 Task: Search one way flight ticket for 4 adults, 2 children, 2 infants in seat and 1 infant on lap in premium economy from Montrose: Montrose Regional Airport to Fort Wayne: Fort Wayne International Airport on 5-4-2023. Choice of flights is Alaska. Number of bags: 2 carry on bags. Price is upto 99000. Outbound departure time preference is 22:45.
Action: Mouse moved to (321, 292)
Screenshot: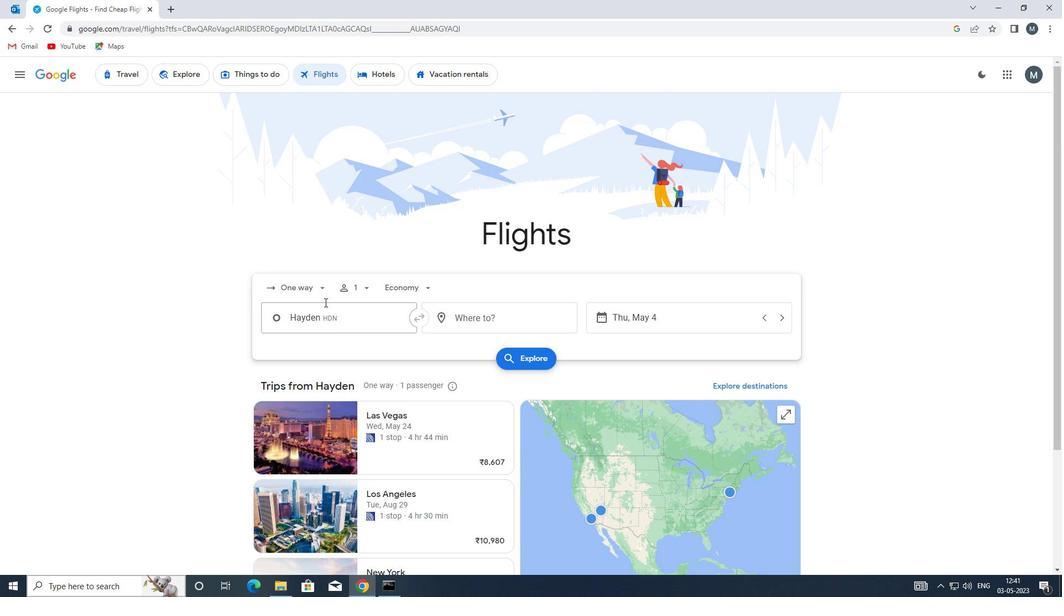
Action: Mouse pressed left at (321, 292)
Screenshot: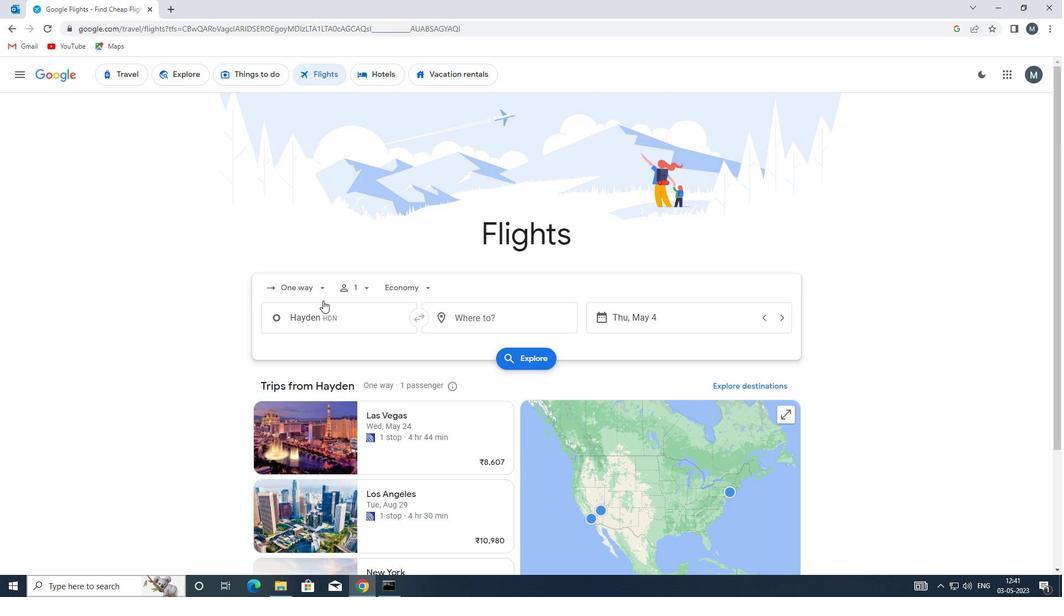 
Action: Mouse moved to (334, 340)
Screenshot: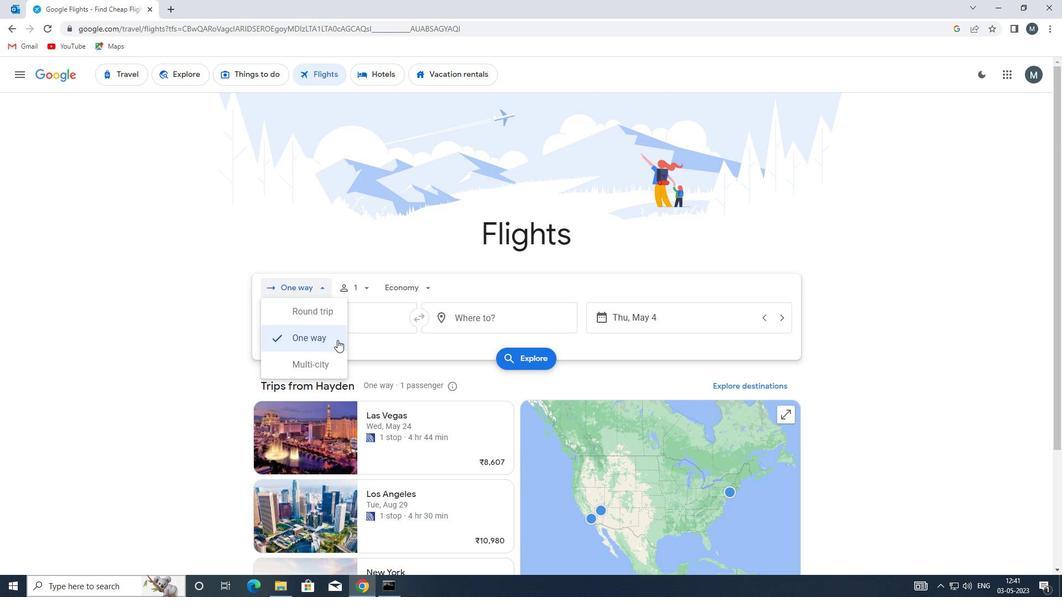 
Action: Mouse pressed left at (334, 340)
Screenshot: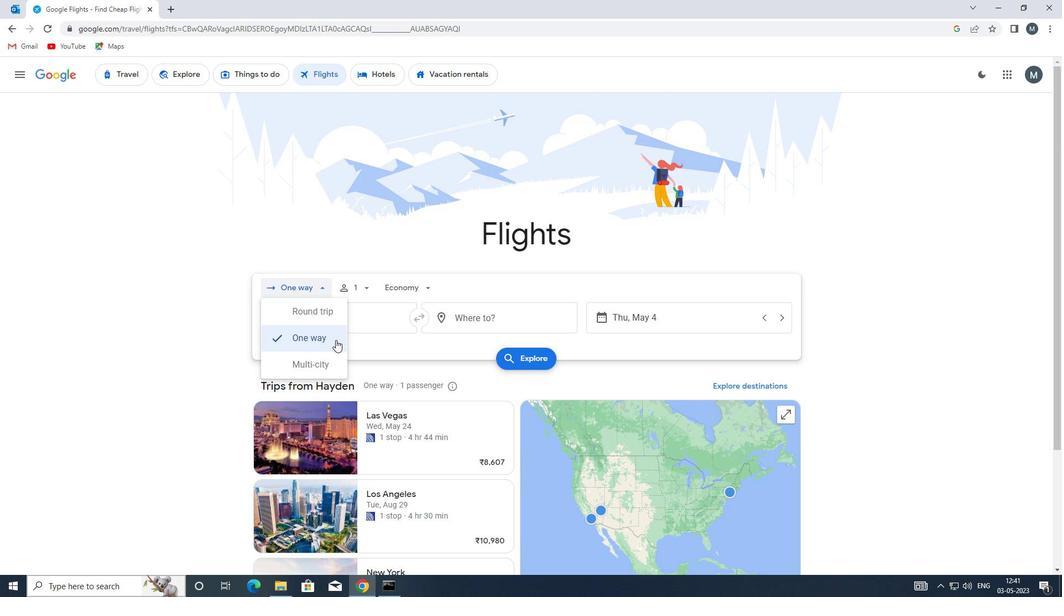 
Action: Mouse moved to (371, 287)
Screenshot: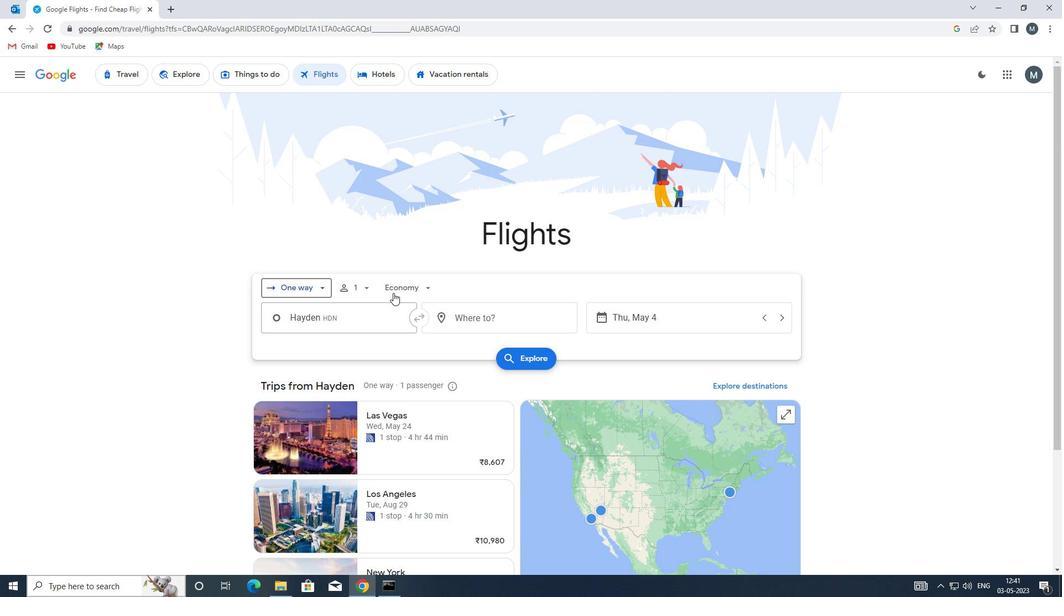 
Action: Mouse pressed left at (371, 287)
Screenshot: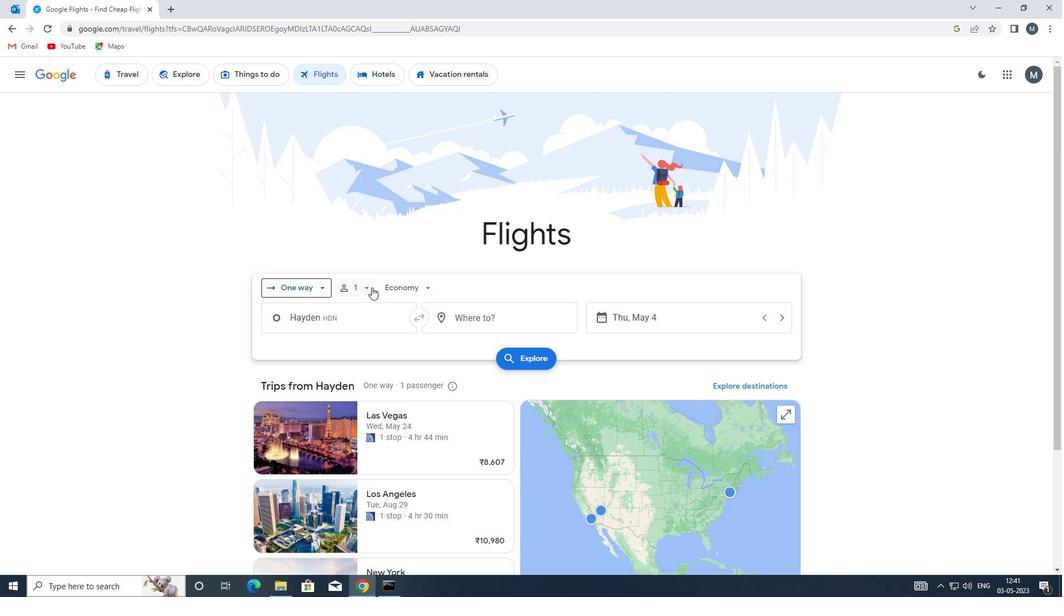 
Action: Mouse moved to (458, 317)
Screenshot: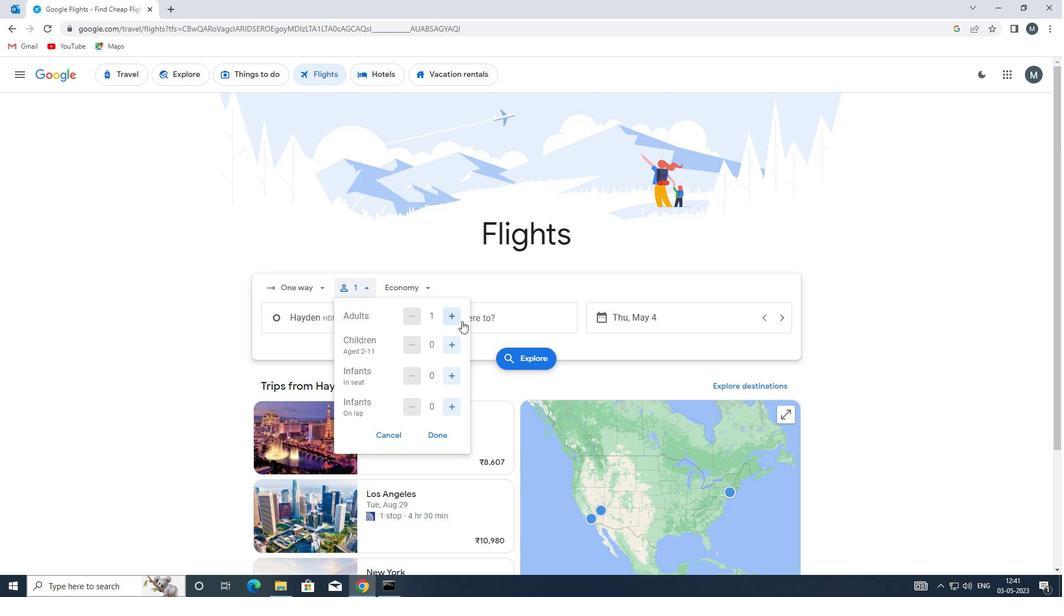 
Action: Mouse pressed left at (458, 317)
Screenshot: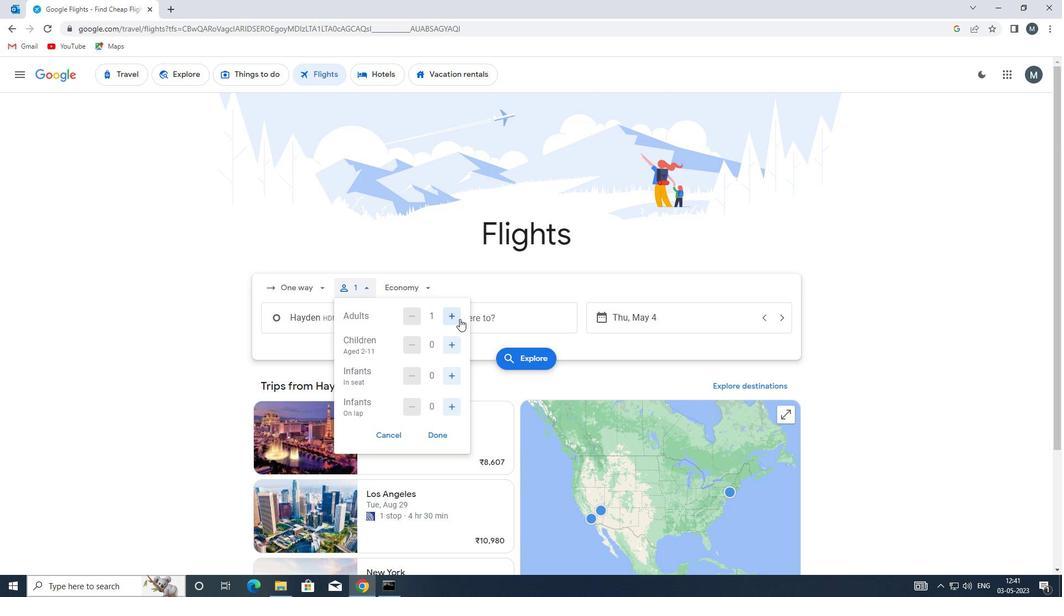 
Action: Mouse pressed left at (458, 317)
Screenshot: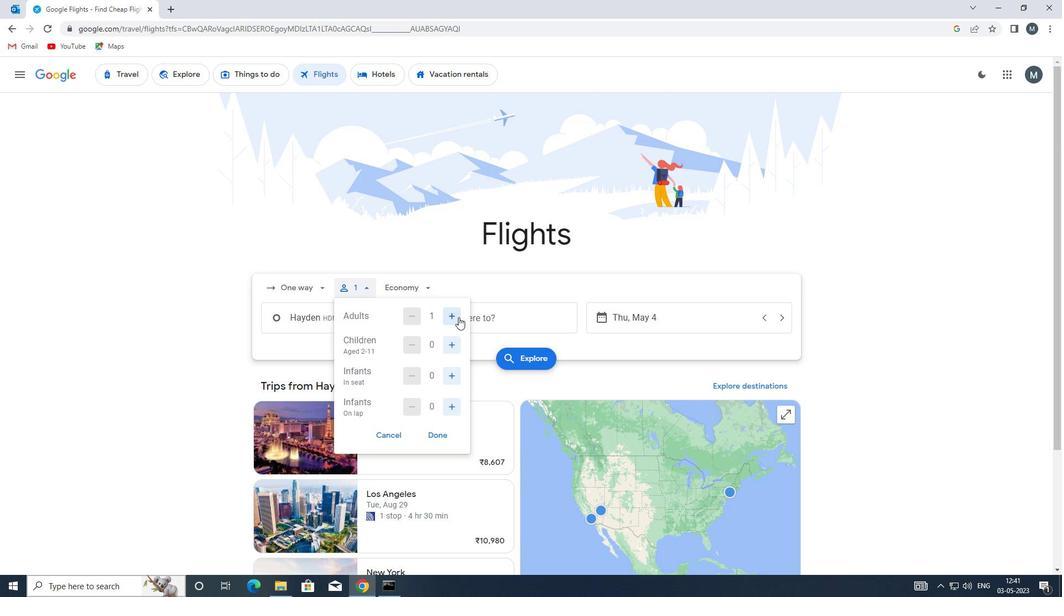 
Action: Mouse pressed left at (458, 317)
Screenshot: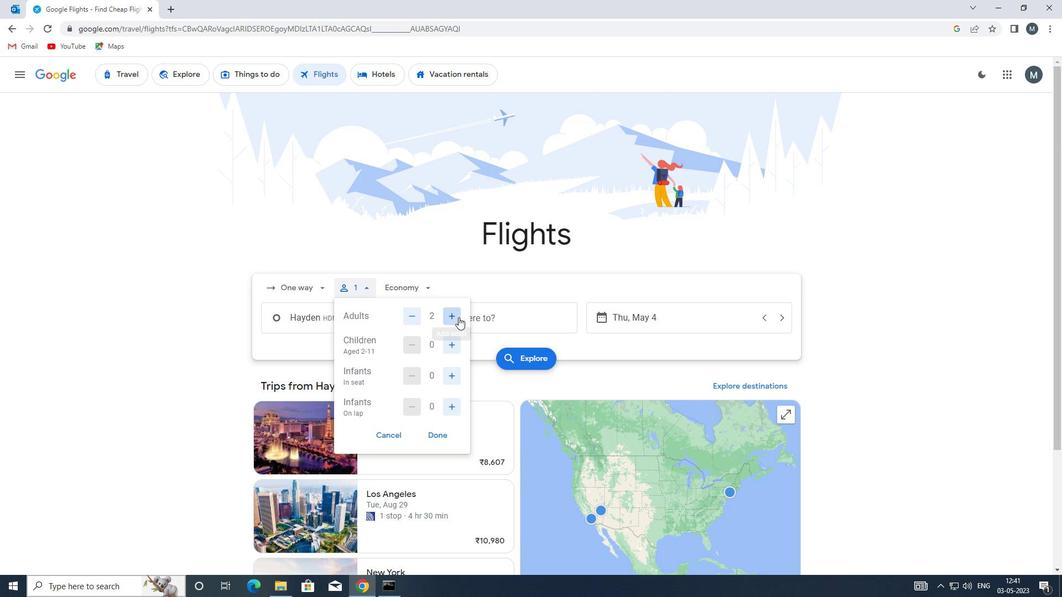 
Action: Mouse moved to (449, 344)
Screenshot: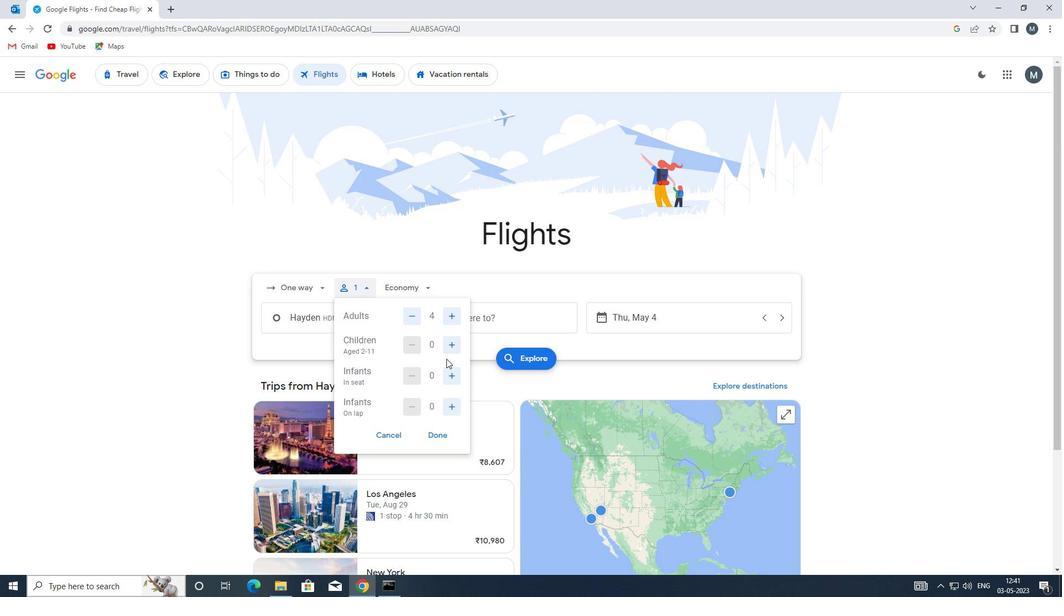 
Action: Mouse pressed left at (449, 344)
Screenshot: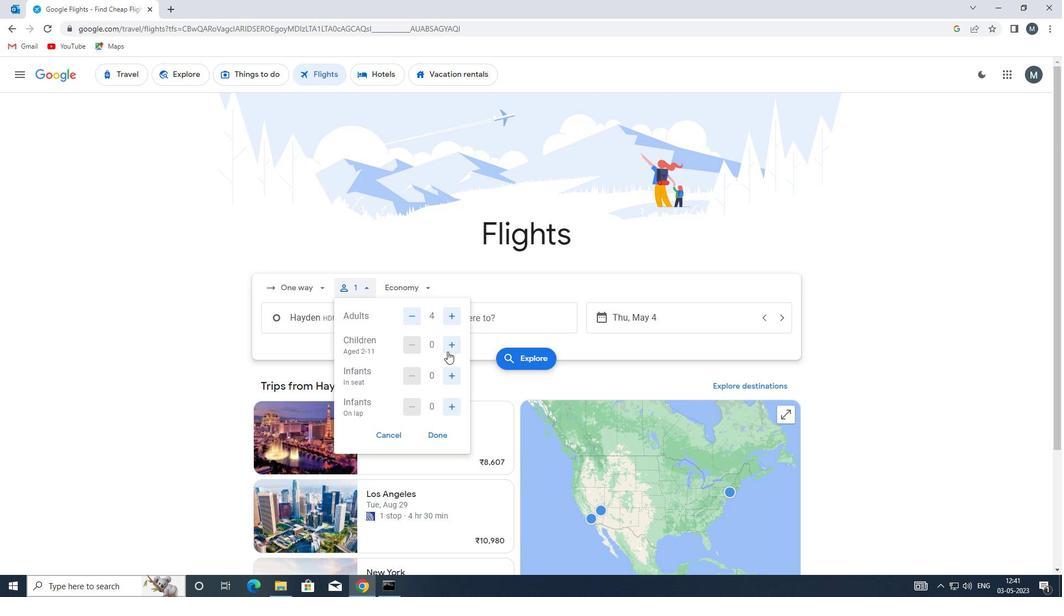 
Action: Mouse pressed left at (449, 344)
Screenshot: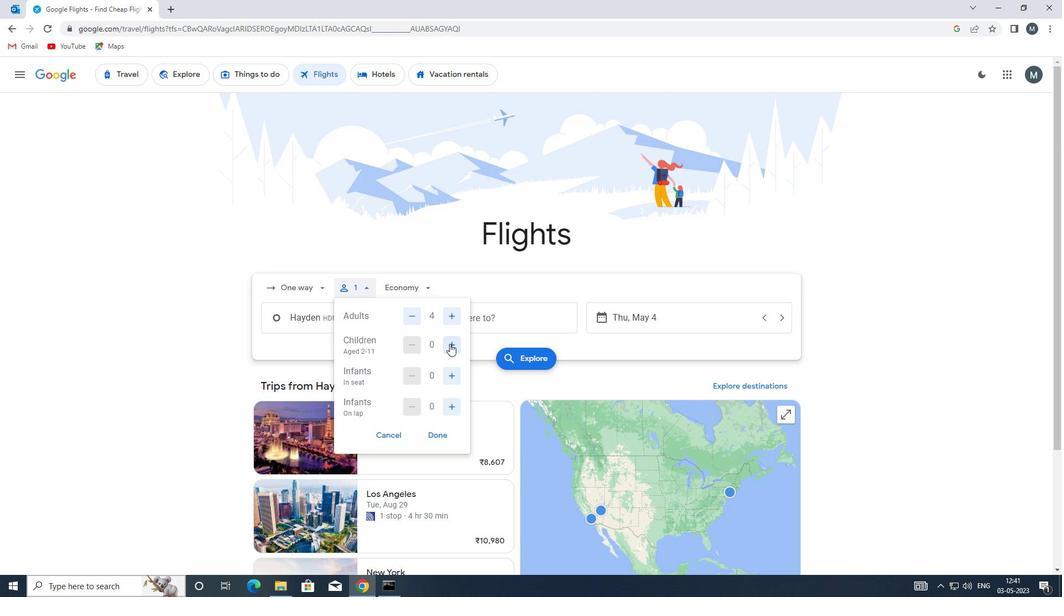 
Action: Mouse moved to (452, 377)
Screenshot: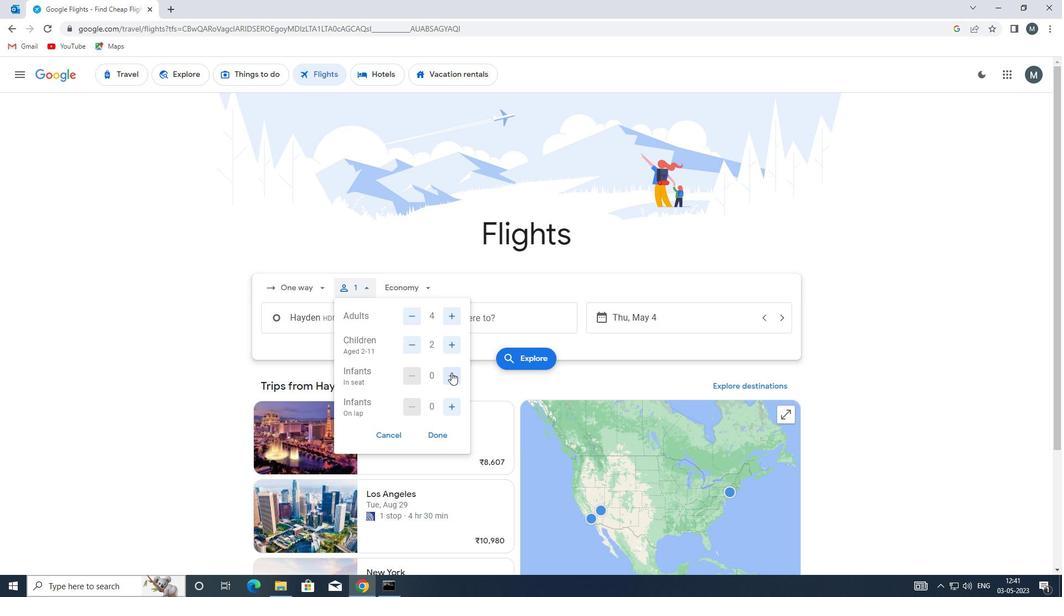 
Action: Mouse pressed left at (452, 377)
Screenshot: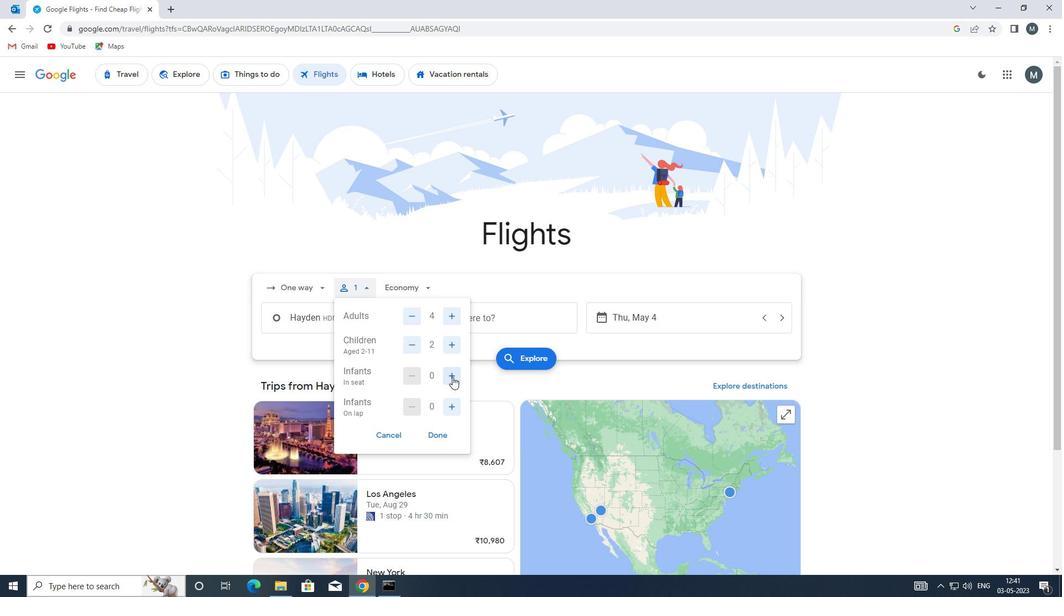 
Action: Mouse moved to (452, 376)
Screenshot: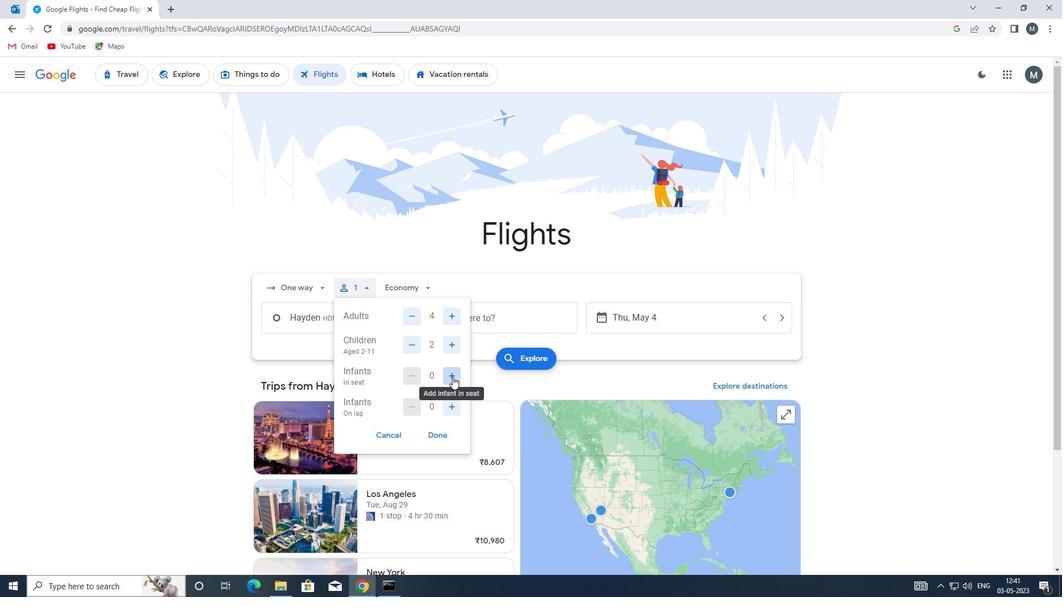 
Action: Mouse pressed left at (452, 376)
Screenshot: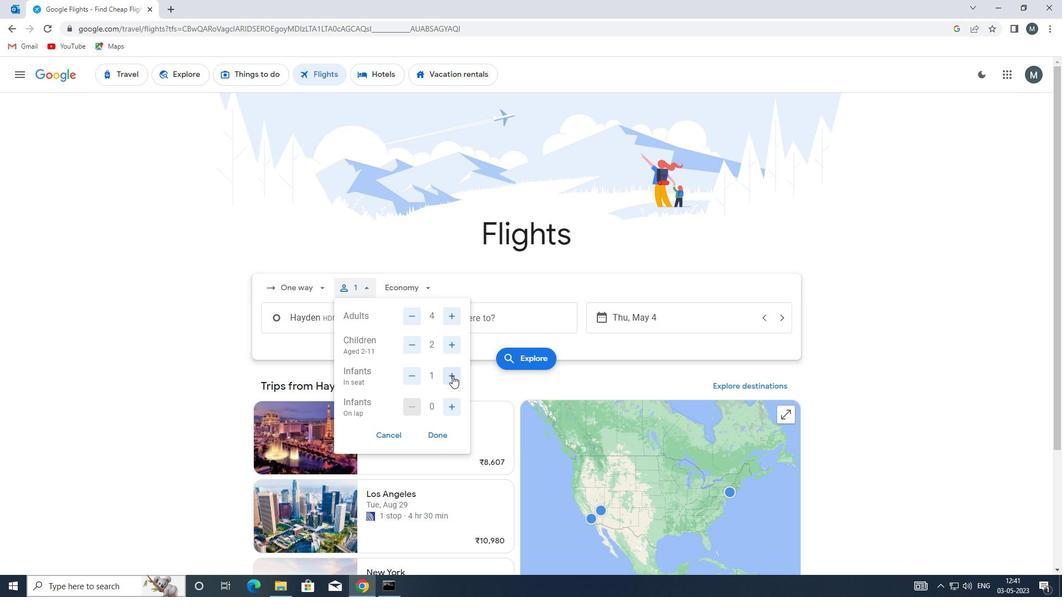 
Action: Mouse moved to (451, 400)
Screenshot: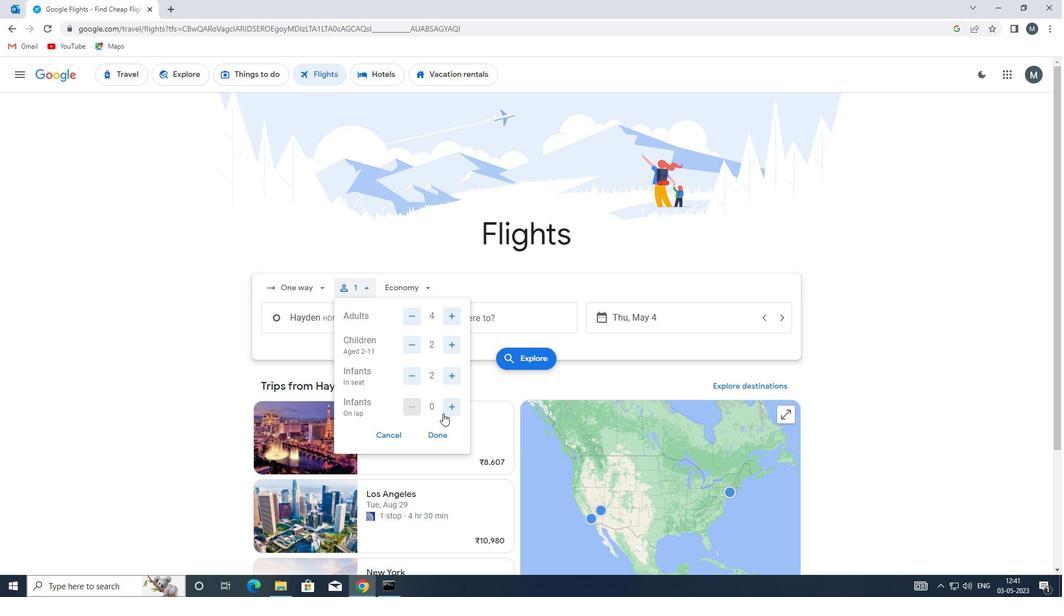 
Action: Mouse pressed left at (451, 400)
Screenshot: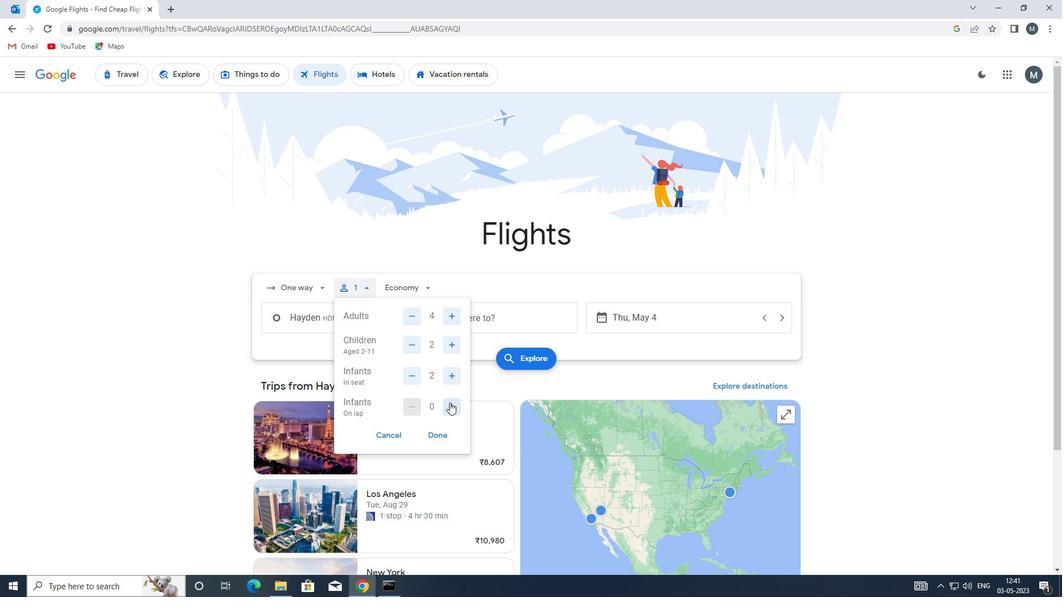 
Action: Mouse moved to (445, 431)
Screenshot: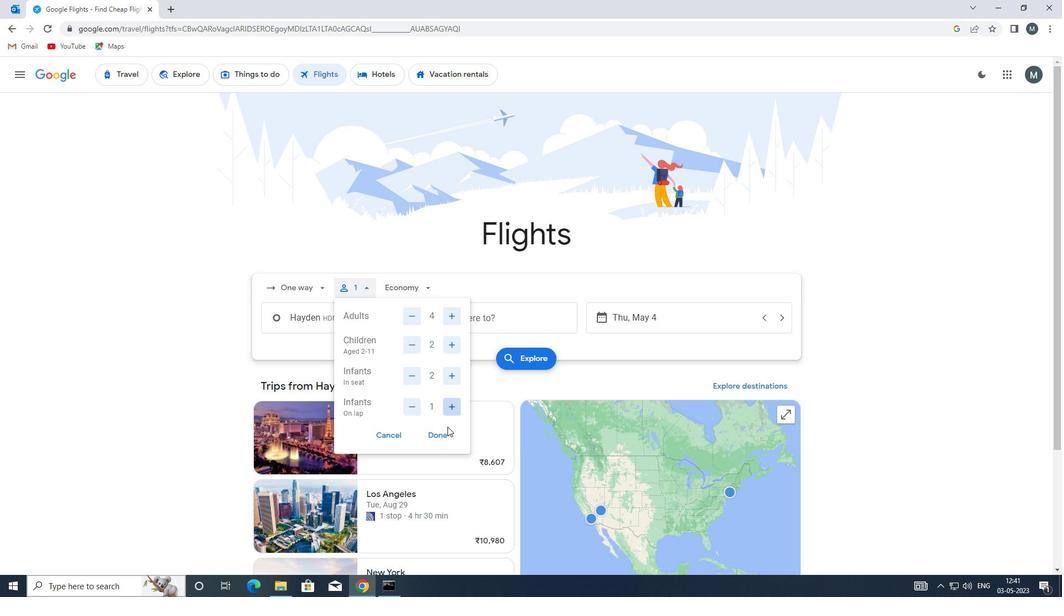 
Action: Mouse pressed left at (445, 431)
Screenshot: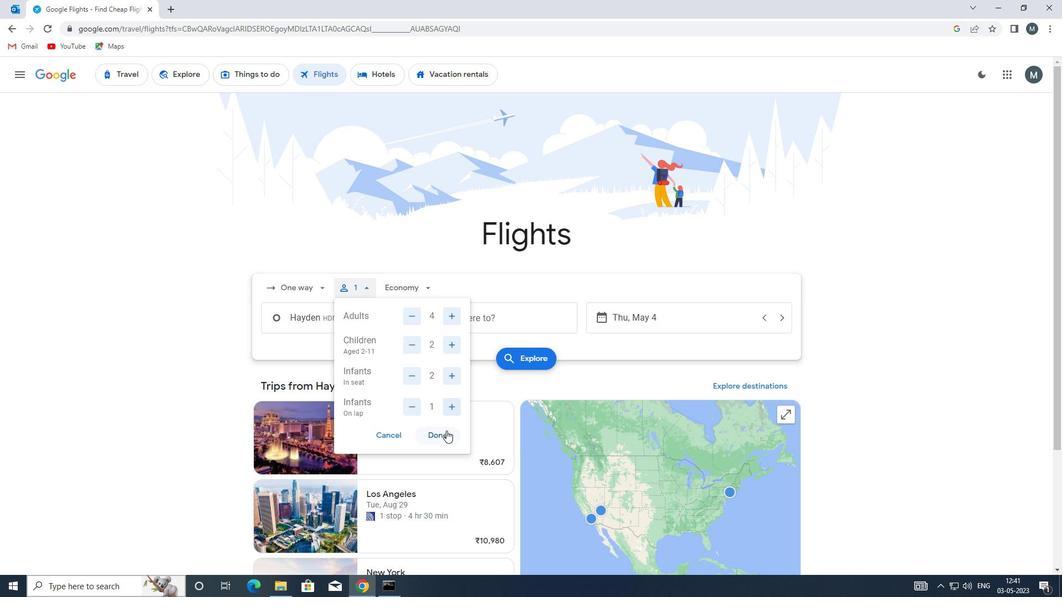 
Action: Mouse moved to (419, 288)
Screenshot: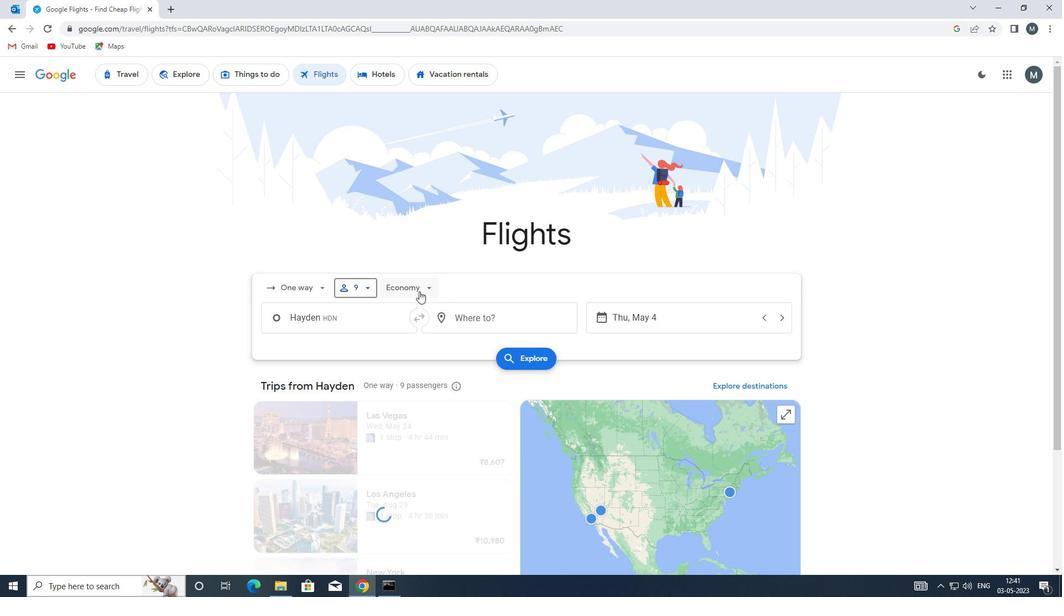 
Action: Mouse pressed left at (419, 288)
Screenshot: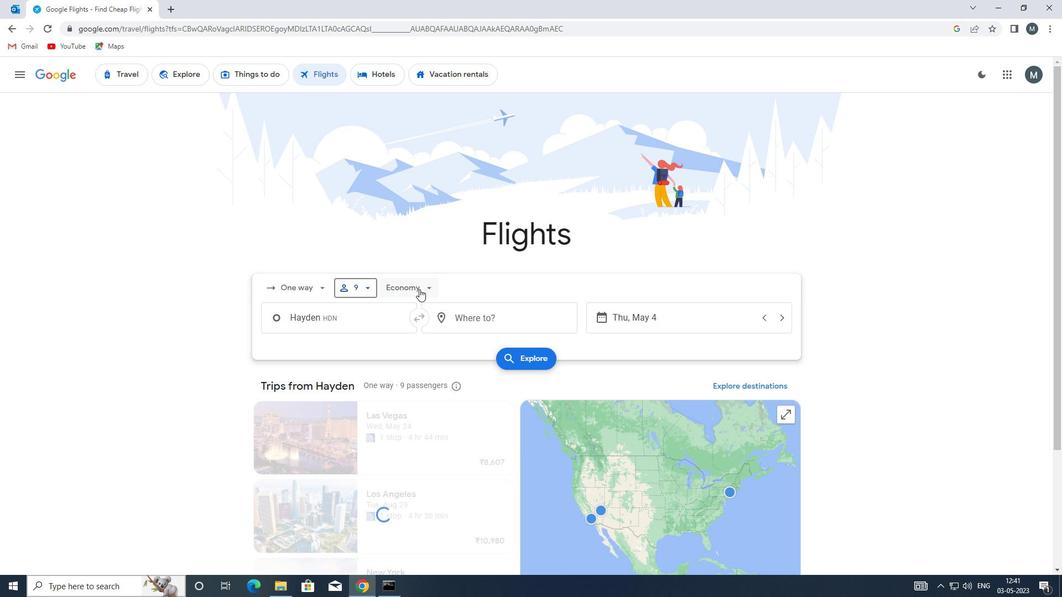 
Action: Mouse moved to (441, 332)
Screenshot: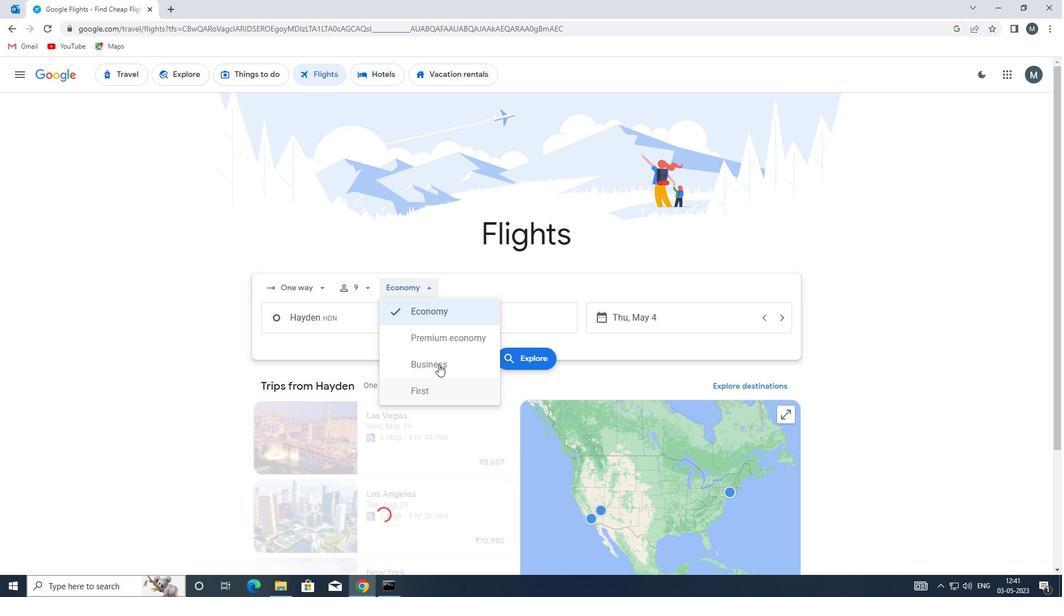 
Action: Mouse pressed left at (441, 332)
Screenshot: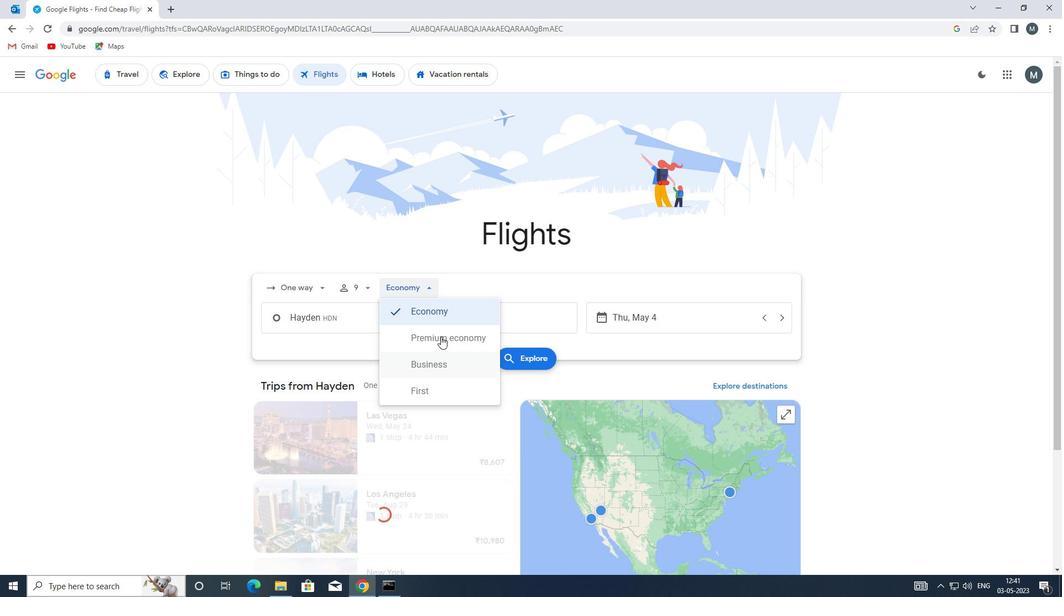 
Action: Mouse moved to (354, 322)
Screenshot: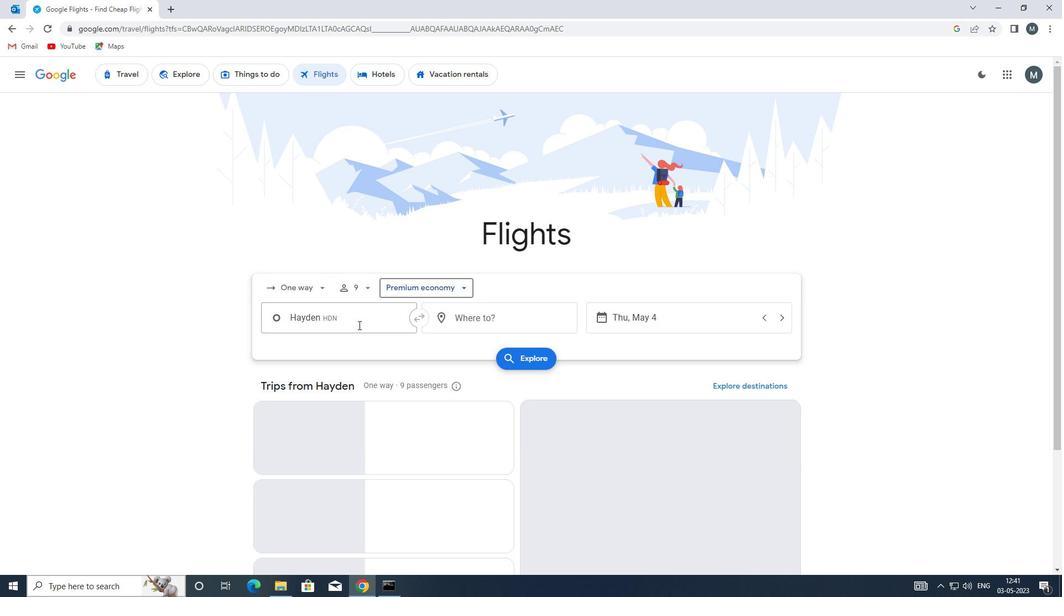 
Action: Mouse pressed left at (354, 322)
Screenshot: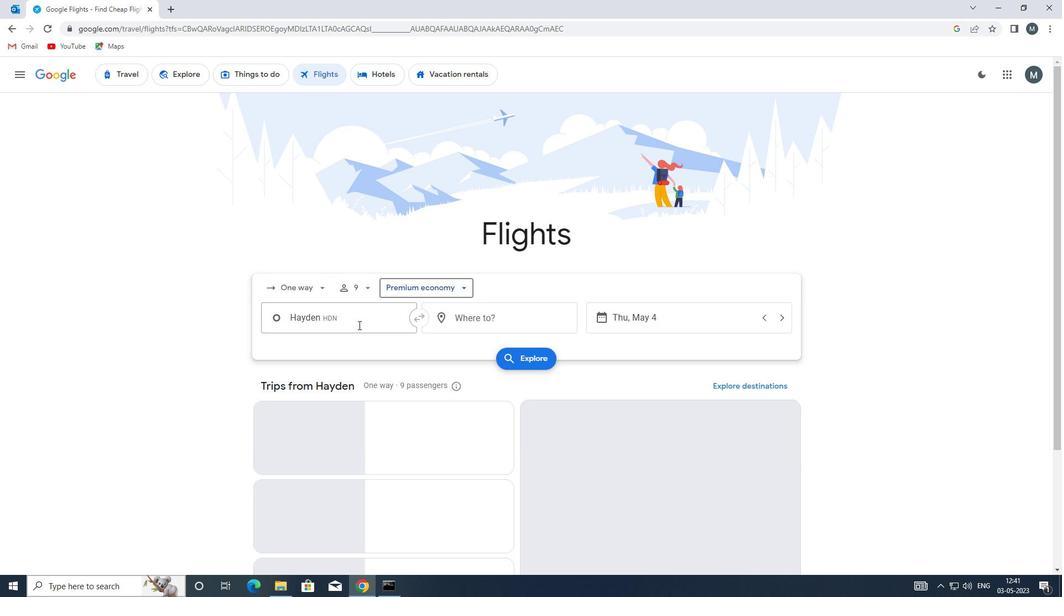 
Action: Key pressed mt
Screenshot: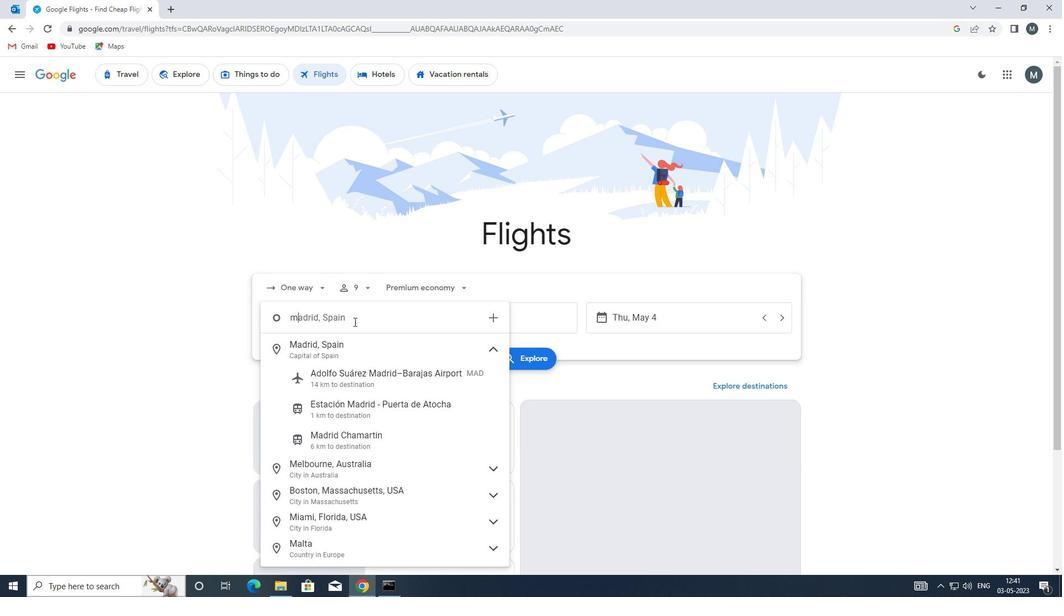 
Action: Mouse moved to (354, 322)
Screenshot: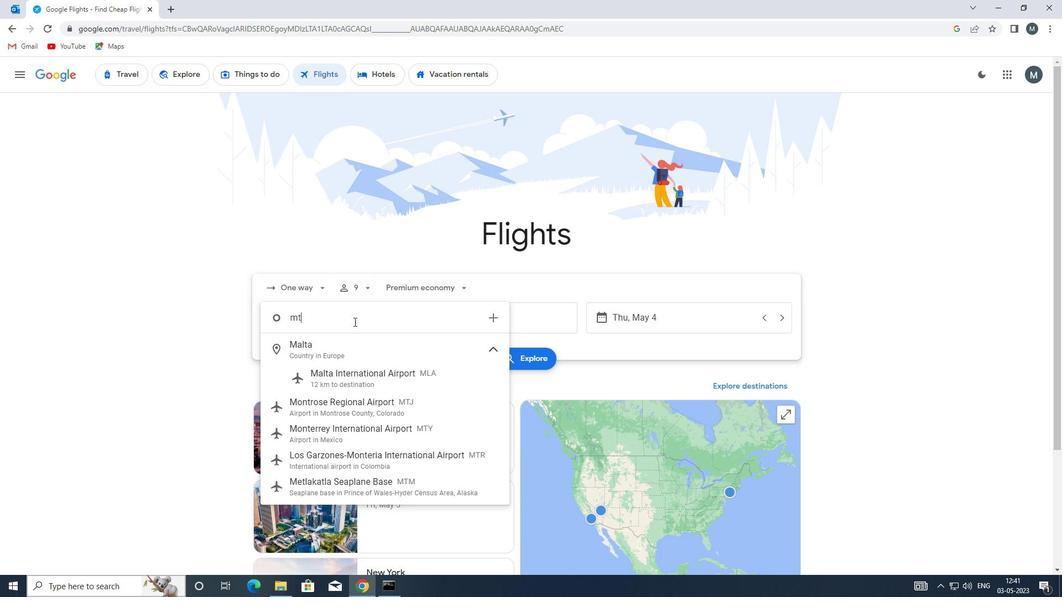 
Action: Key pressed j
Screenshot: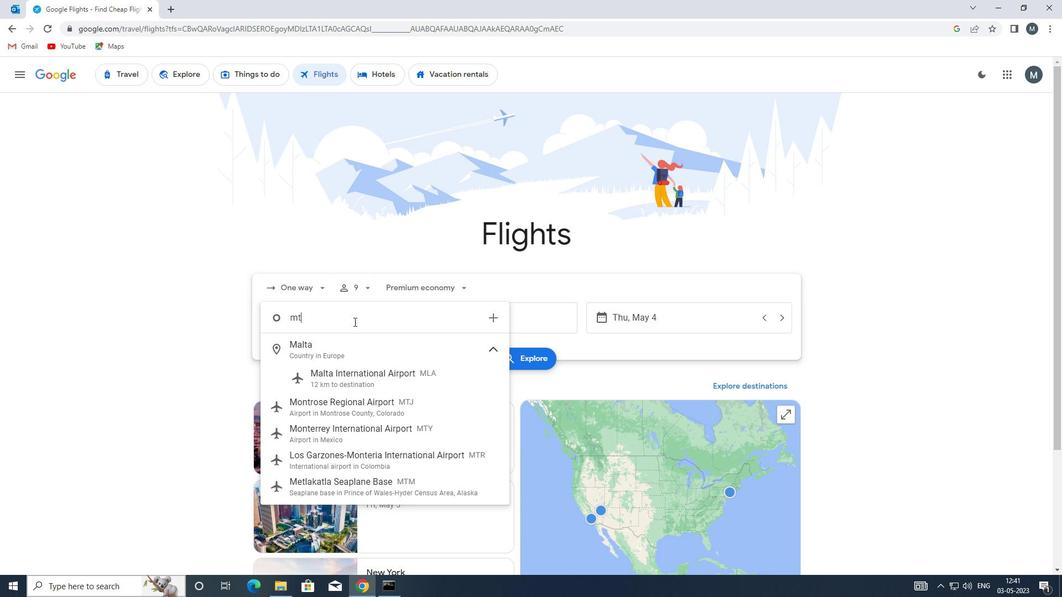 
Action: Mouse moved to (363, 352)
Screenshot: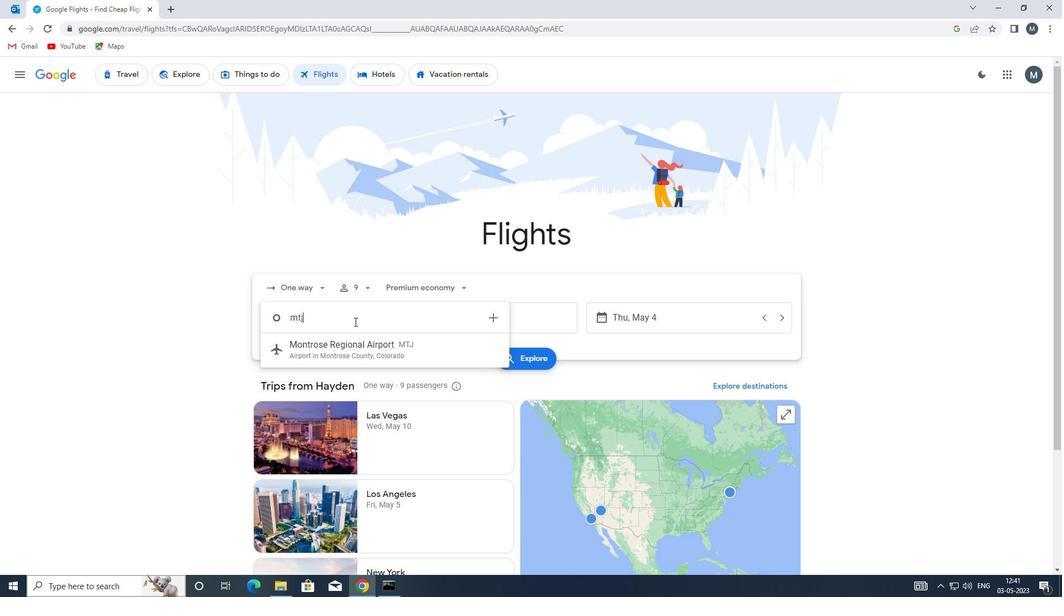 
Action: Mouse pressed left at (363, 352)
Screenshot: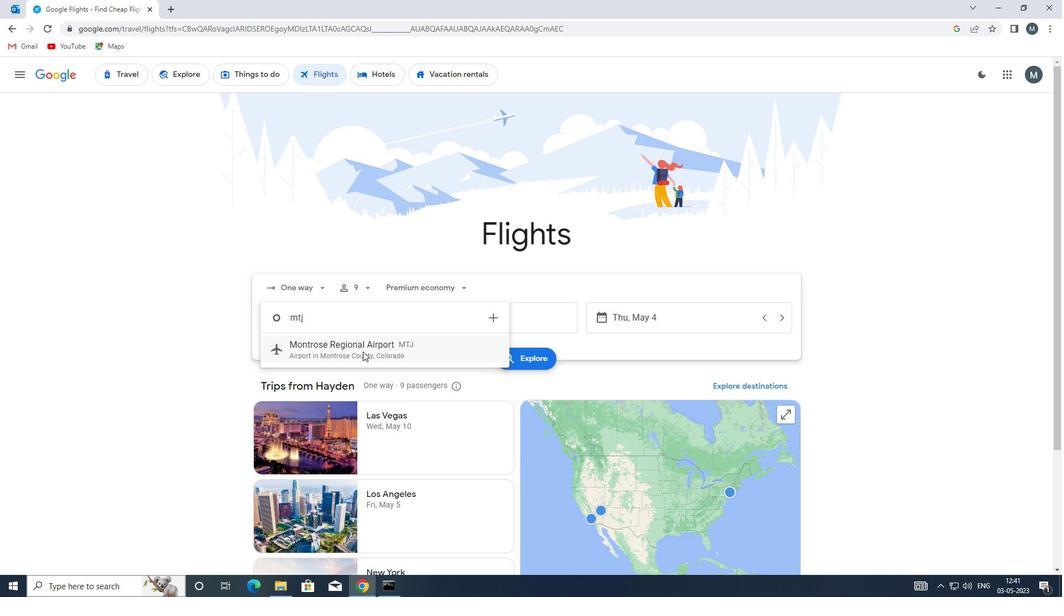 
Action: Mouse moved to (462, 320)
Screenshot: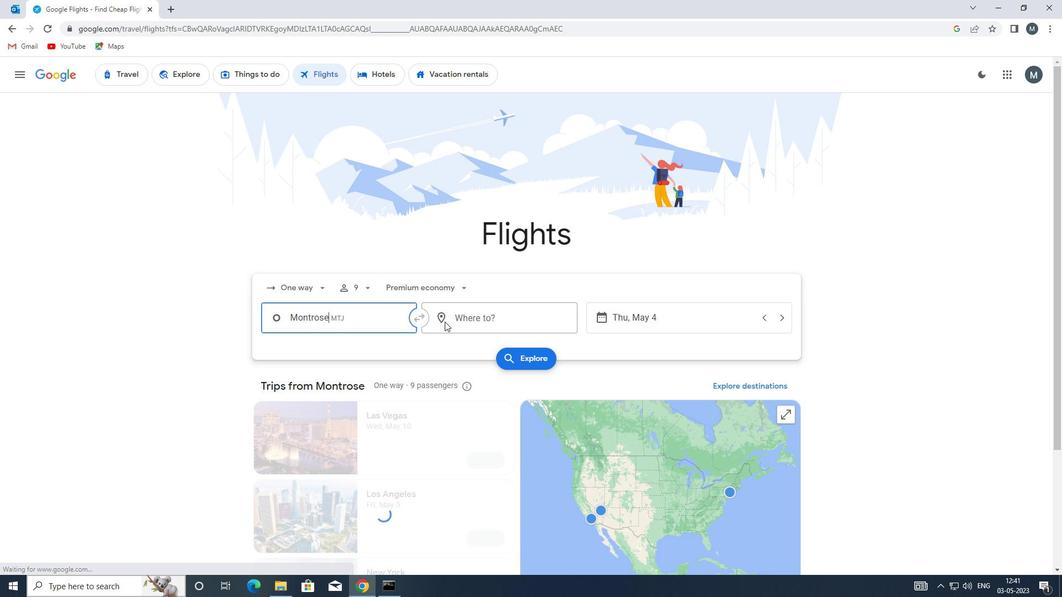 
Action: Mouse pressed left at (462, 320)
Screenshot: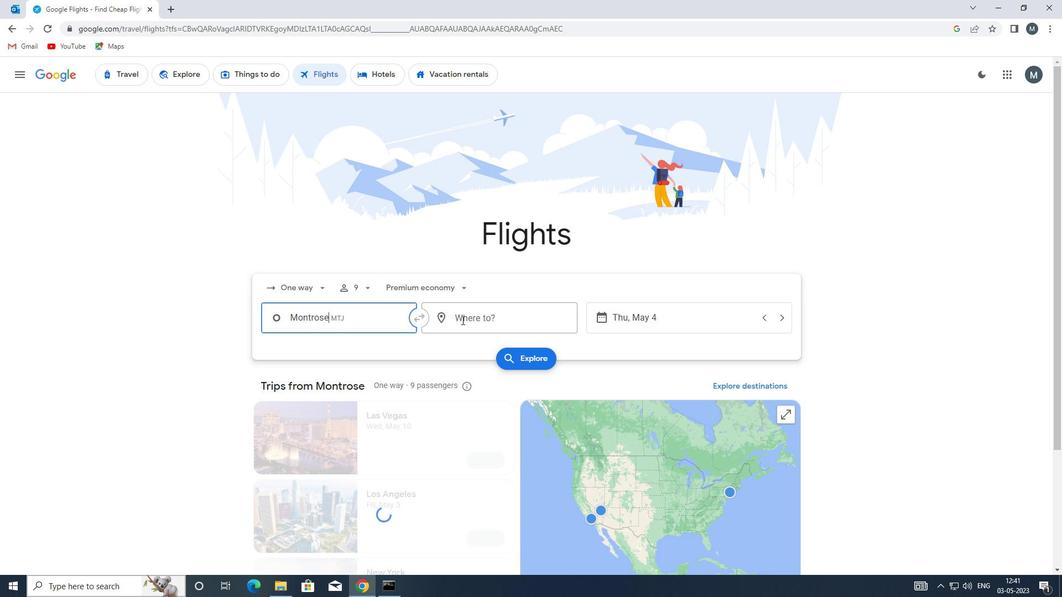 
Action: Mouse moved to (464, 319)
Screenshot: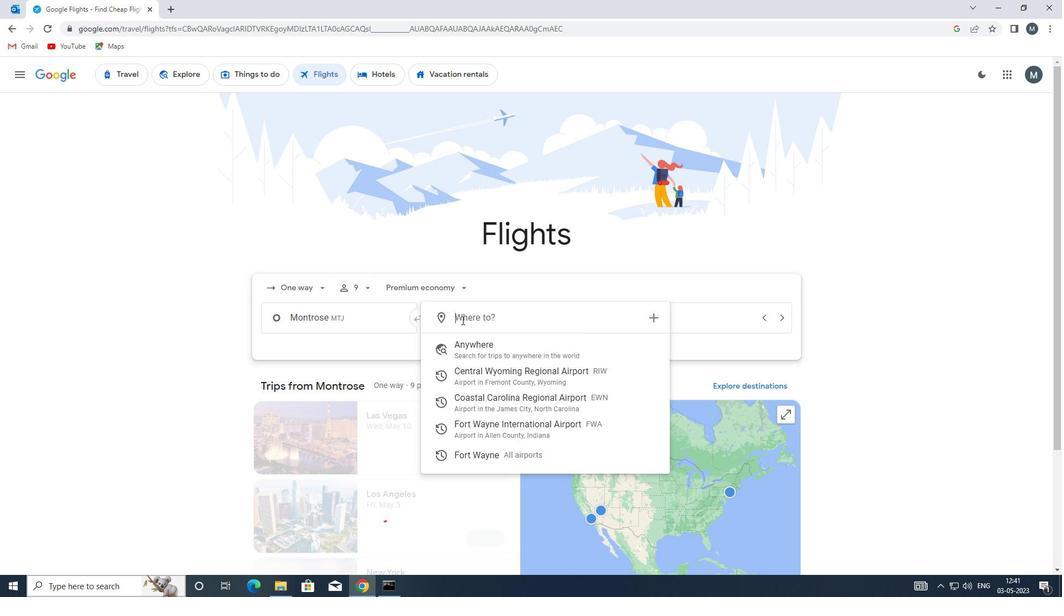 
Action: Key pressed fwa
Screenshot: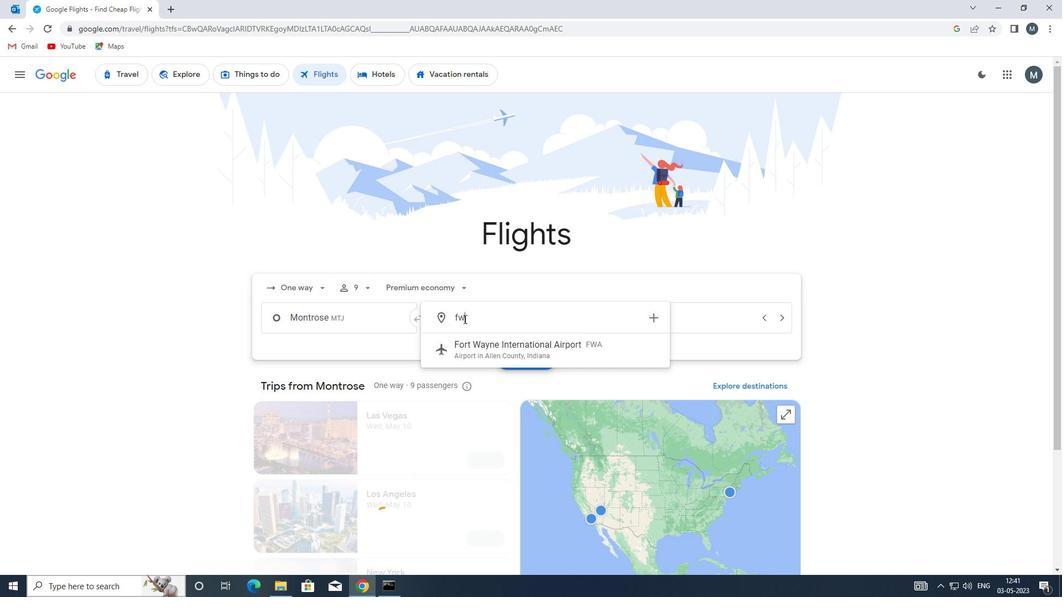 
Action: Mouse moved to (523, 351)
Screenshot: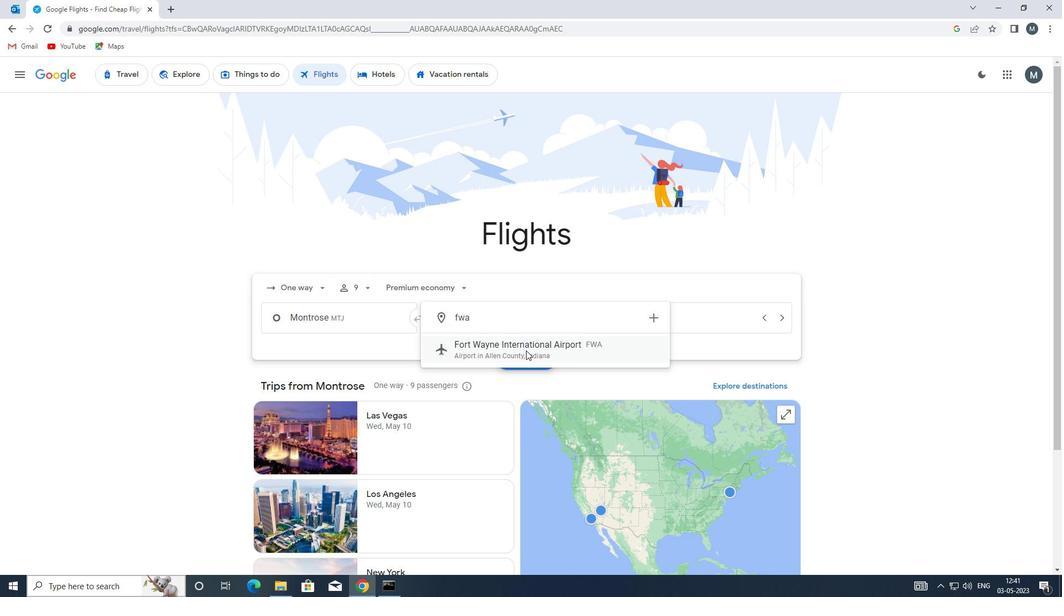 
Action: Mouse pressed left at (523, 351)
Screenshot: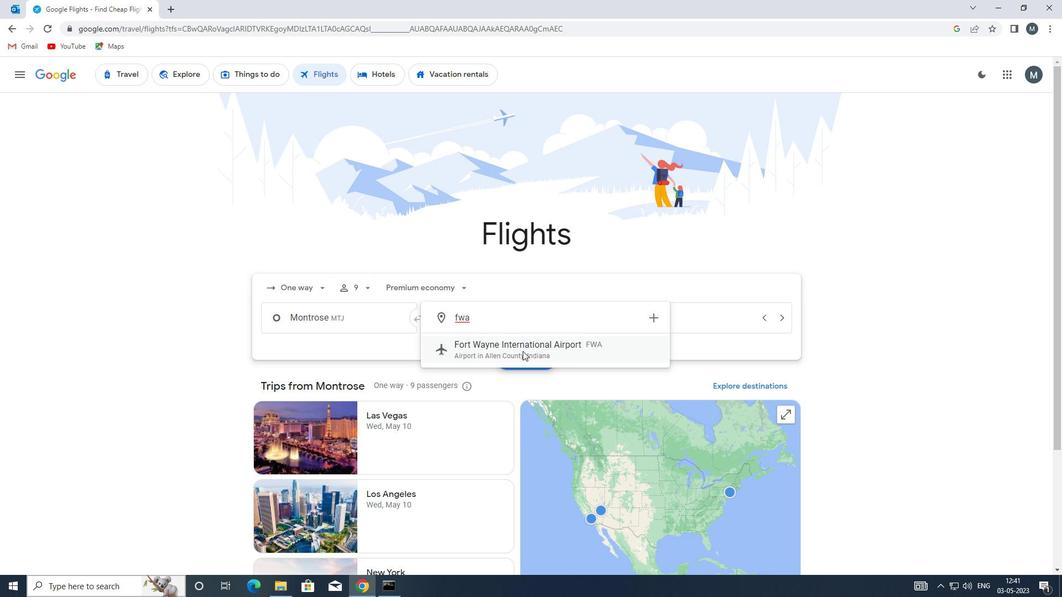 
Action: Mouse moved to (630, 322)
Screenshot: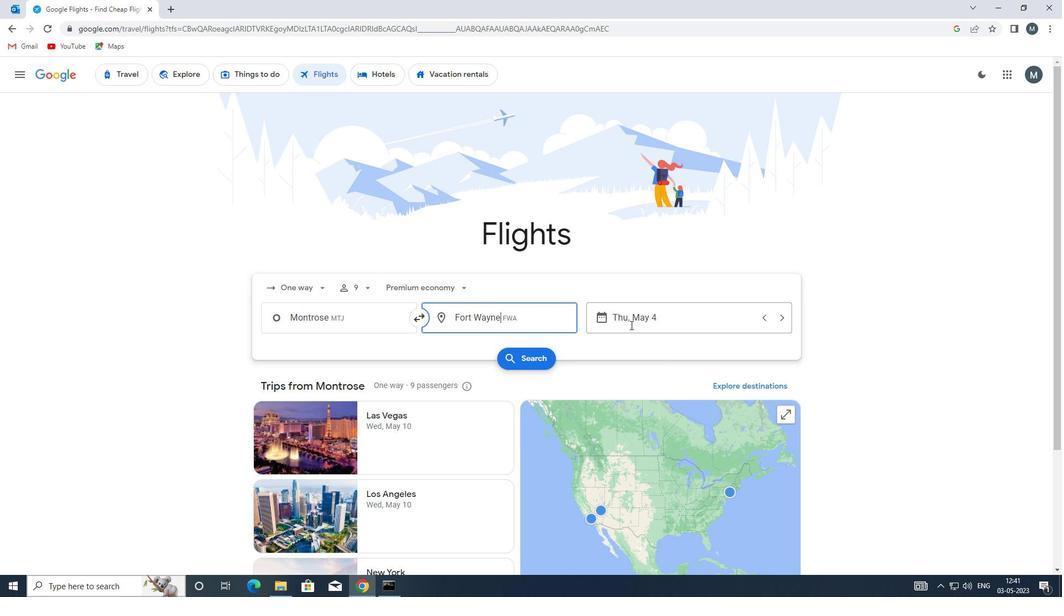 
Action: Mouse pressed left at (630, 322)
Screenshot: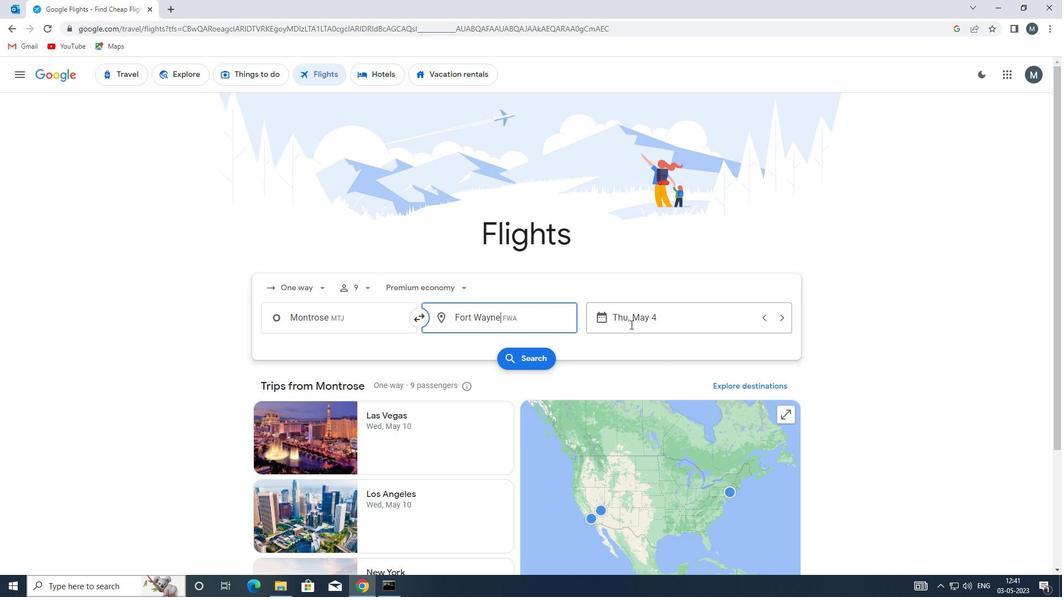 
Action: Mouse moved to (503, 371)
Screenshot: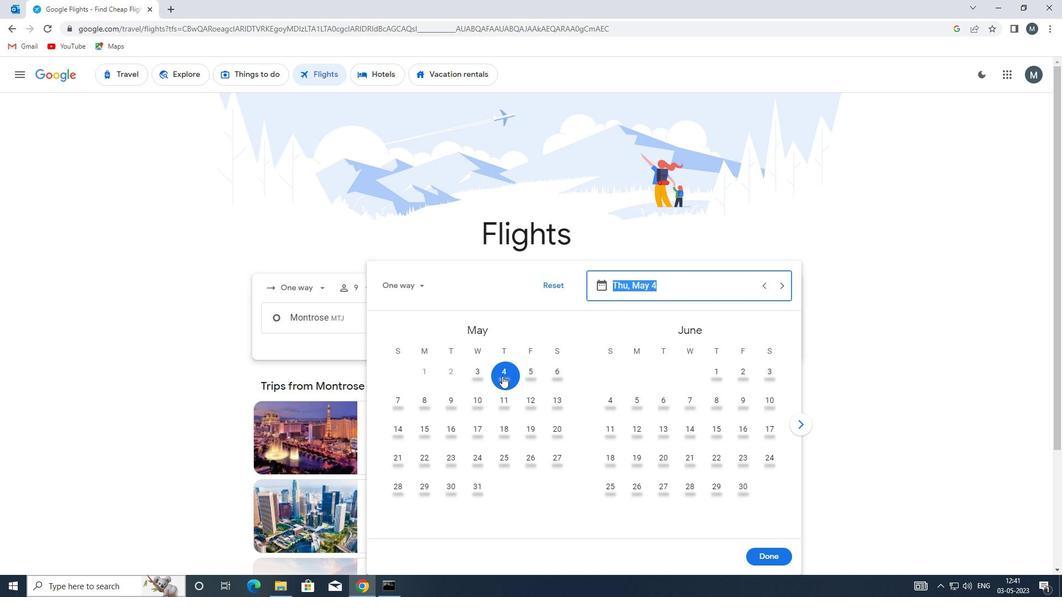 
Action: Mouse pressed left at (503, 371)
Screenshot: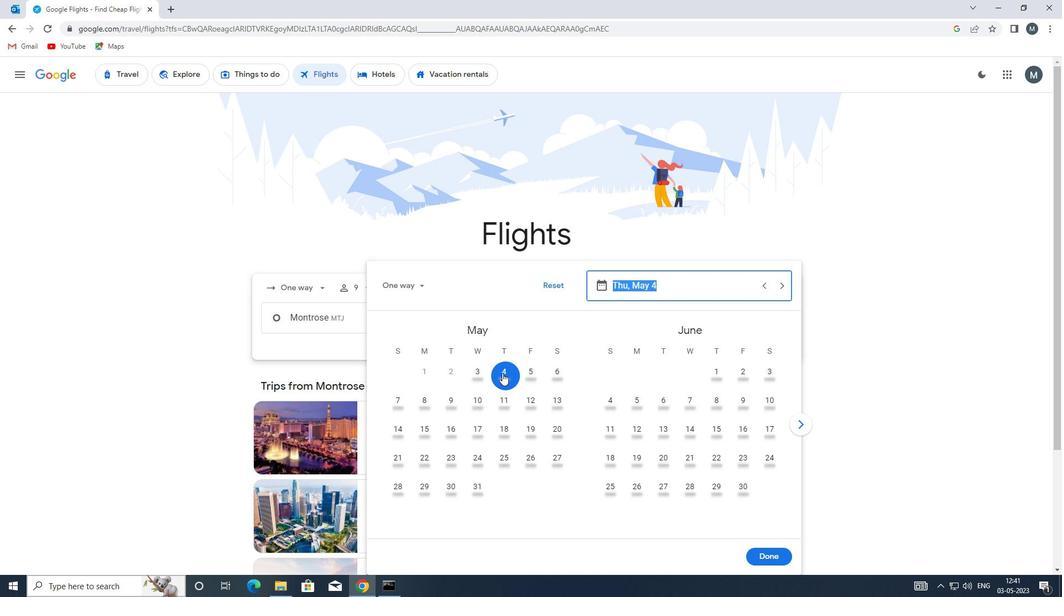 
Action: Mouse moved to (776, 557)
Screenshot: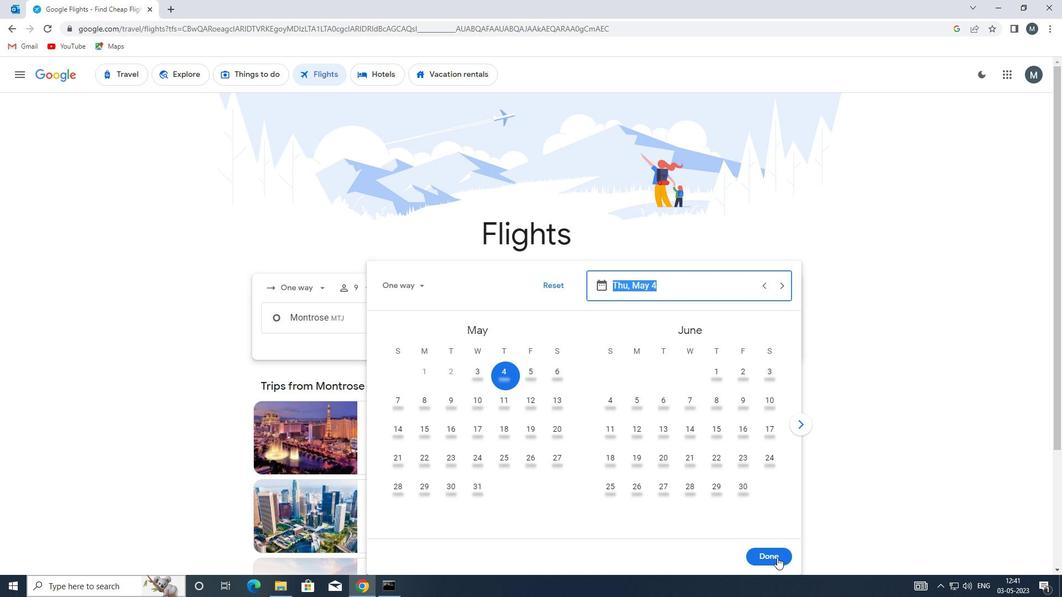 
Action: Mouse pressed left at (776, 557)
Screenshot: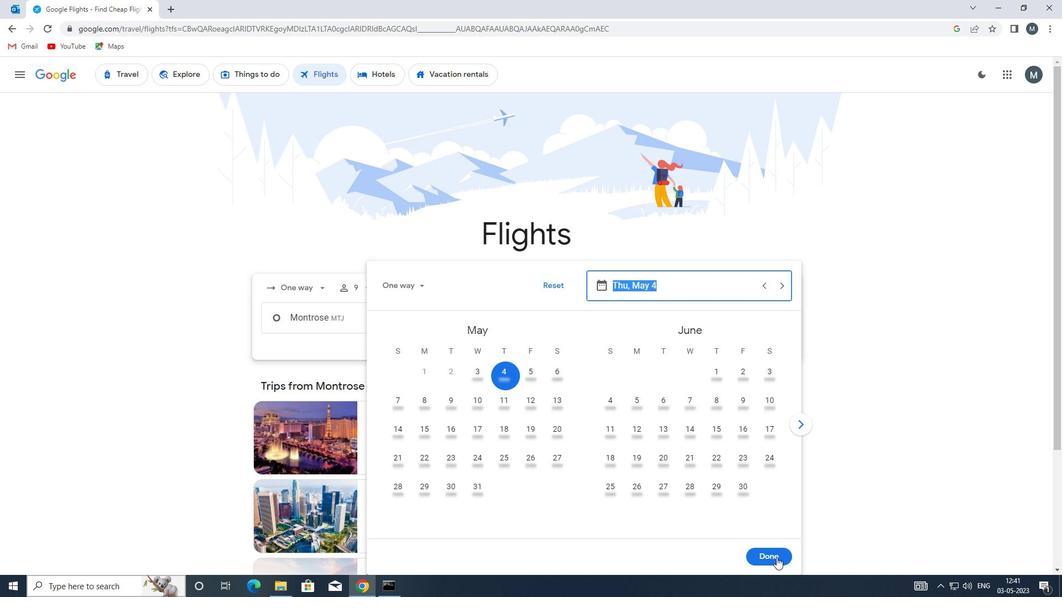 
Action: Mouse moved to (530, 348)
Screenshot: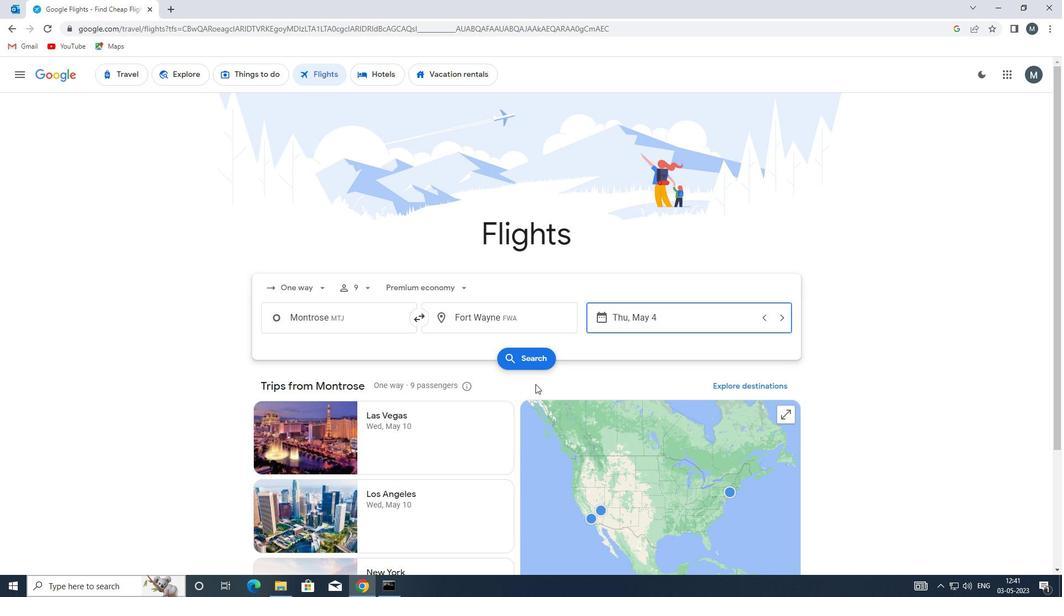 
Action: Mouse pressed left at (530, 348)
Screenshot: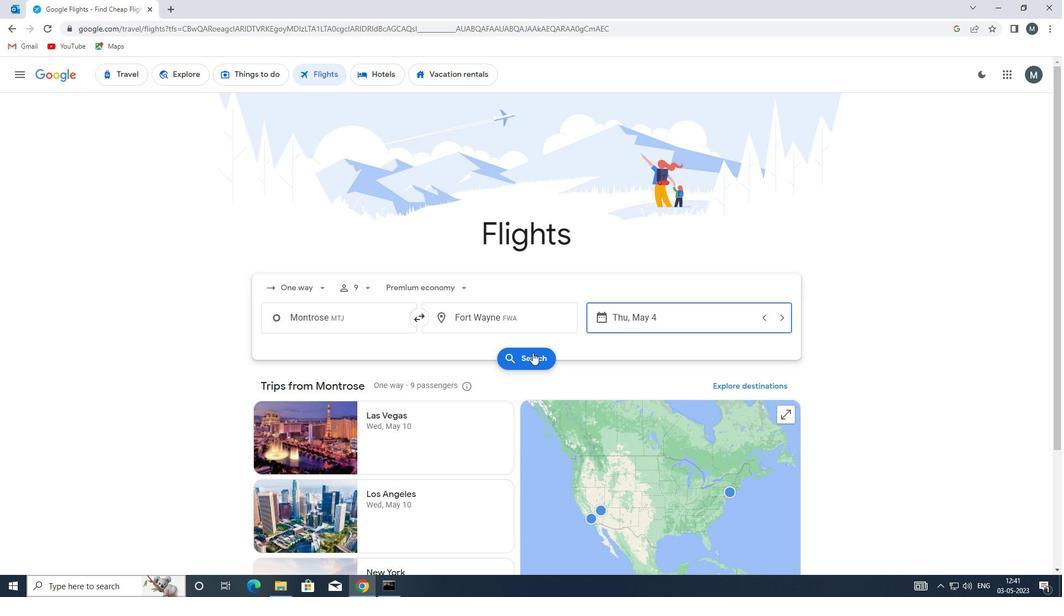 
Action: Mouse moved to (290, 173)
Screenshot: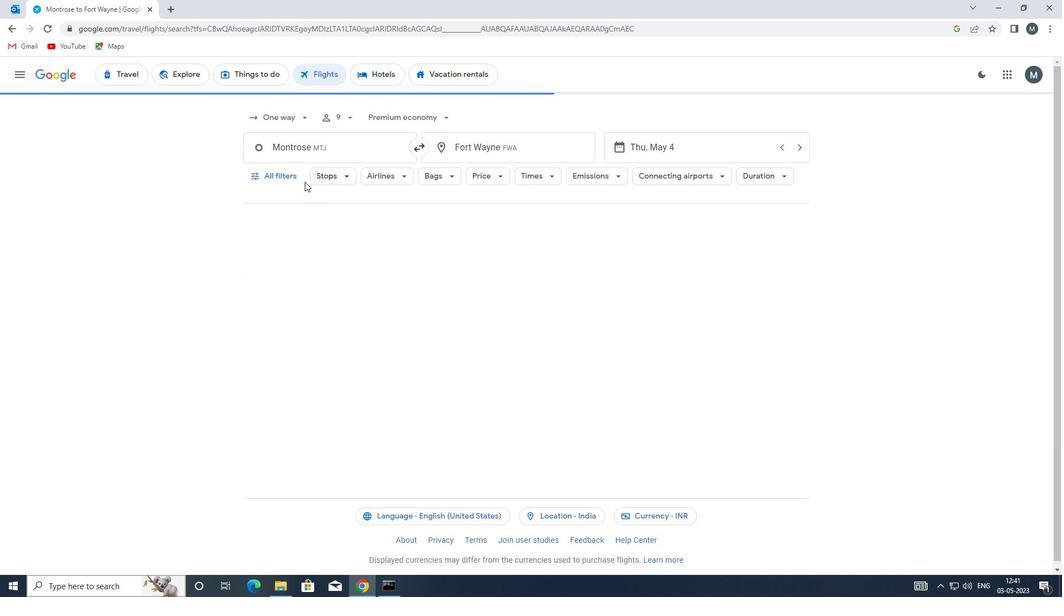 
Action: Mouse pressed left at (290, 173)
Screenshot: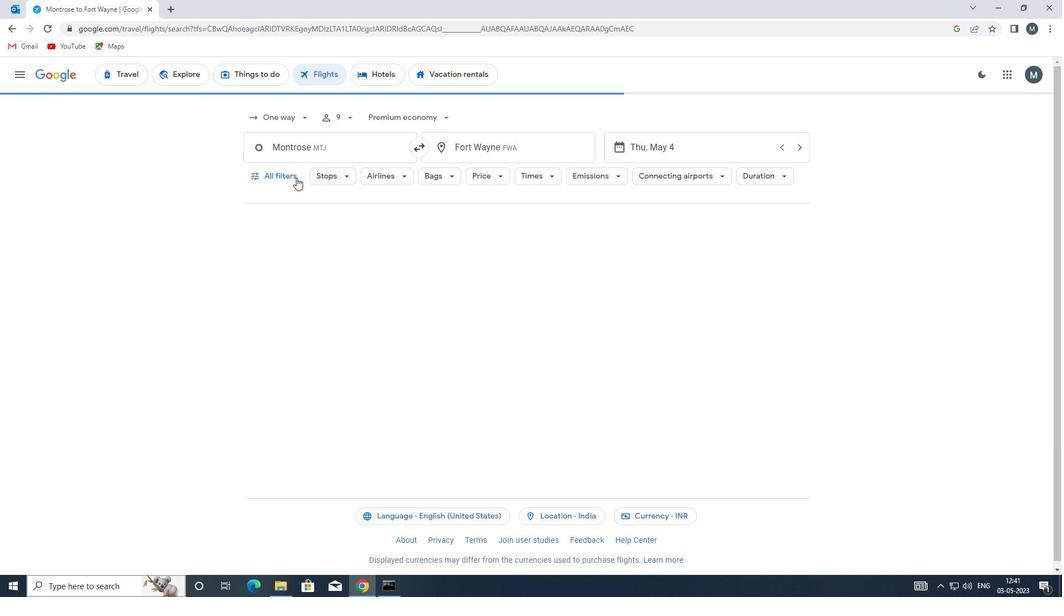 
Action: Mouse moved to (342, 330)
Screenshot: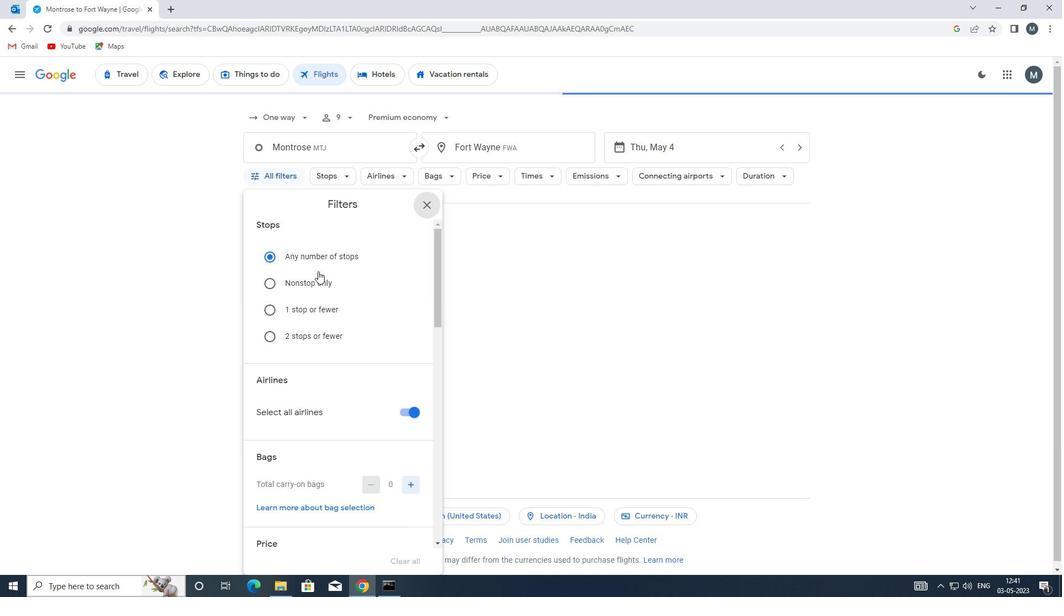 
Action: Mouse scrolled (342, 330) with delta (0, 0)
Screenshot: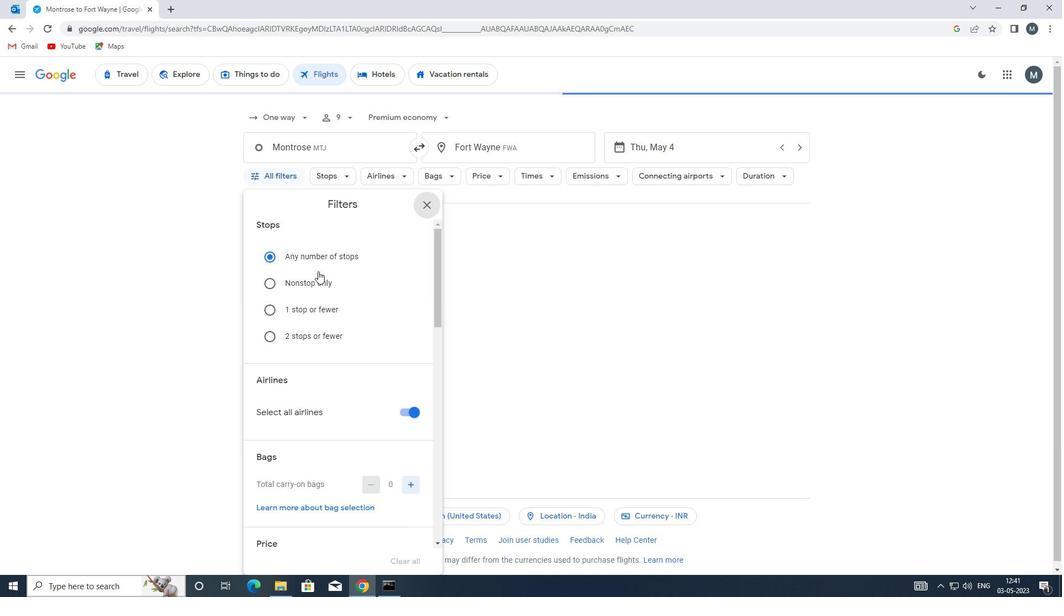 
Action: Mouse moved to (412, 353)
Screenshot: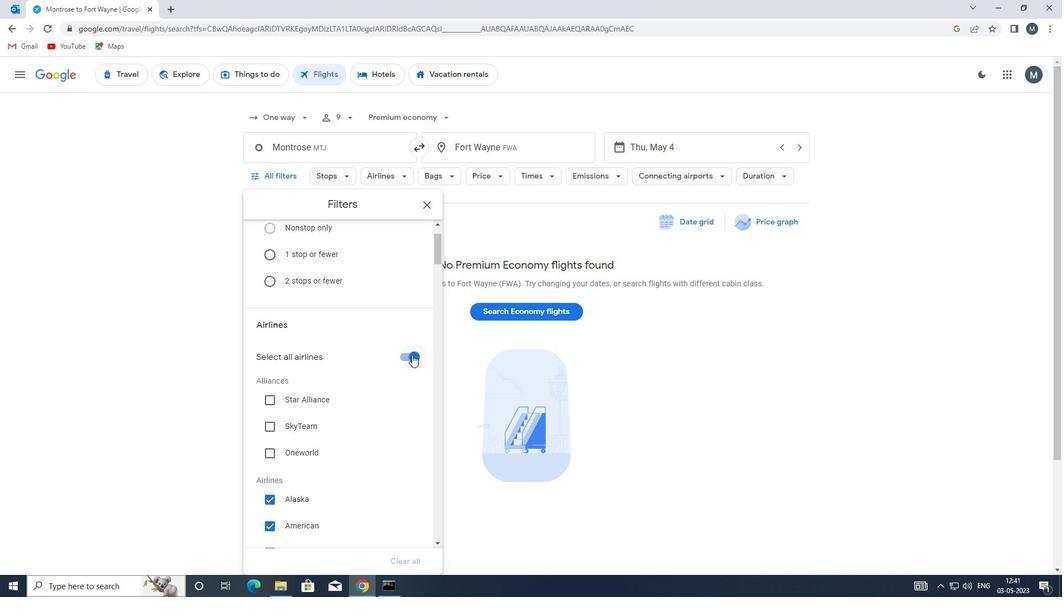 
Action: Mouse pressed left at (412, 353)
Screenshot: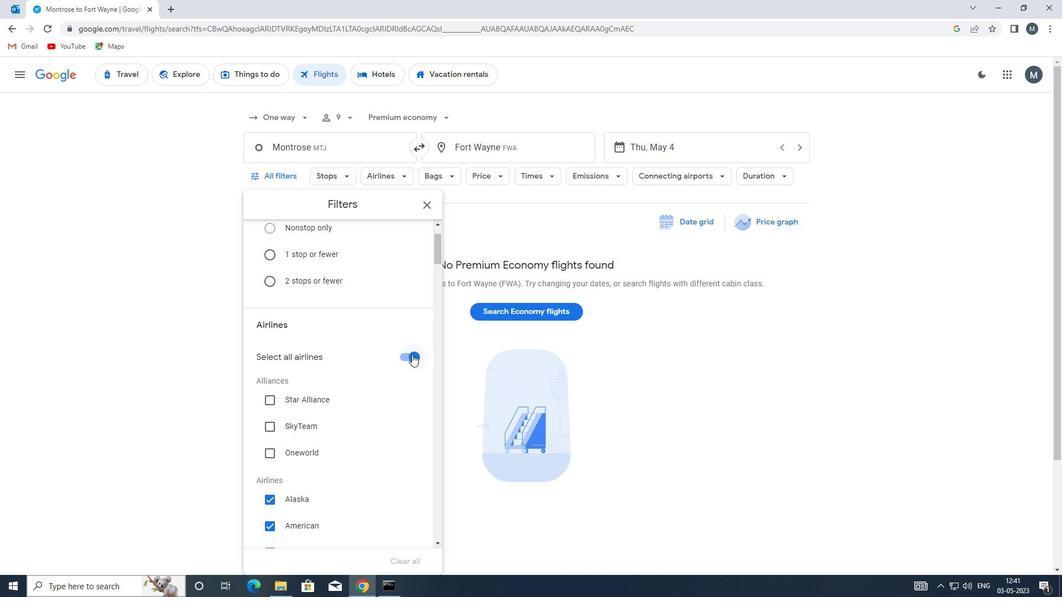 
Action: Mouse moved to (321, 379)
Screenshot: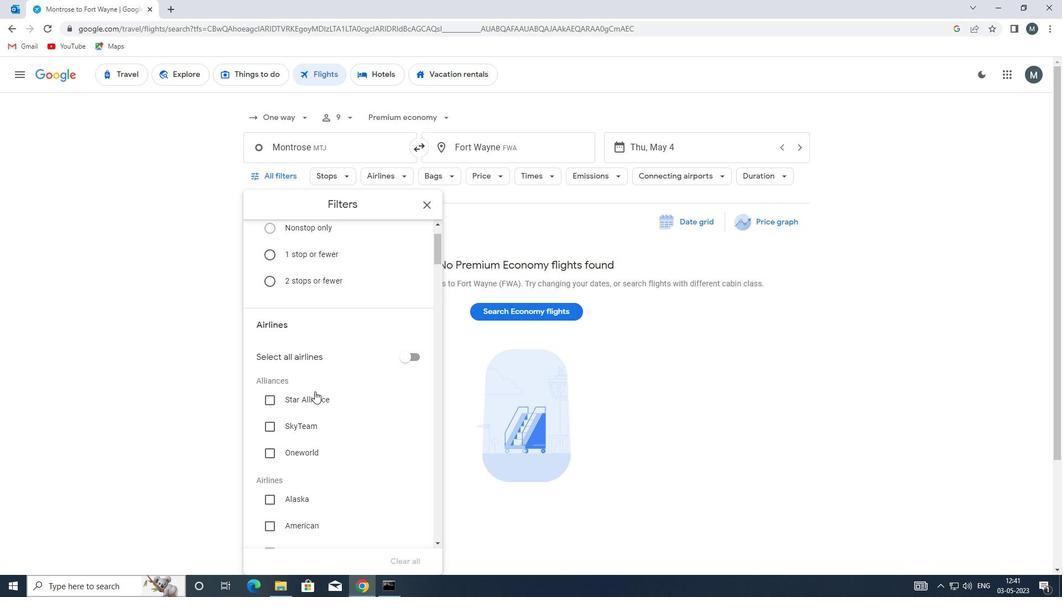 
Action: Mouse scrolled (321, 378) with delta (0, 0)
Screenshot: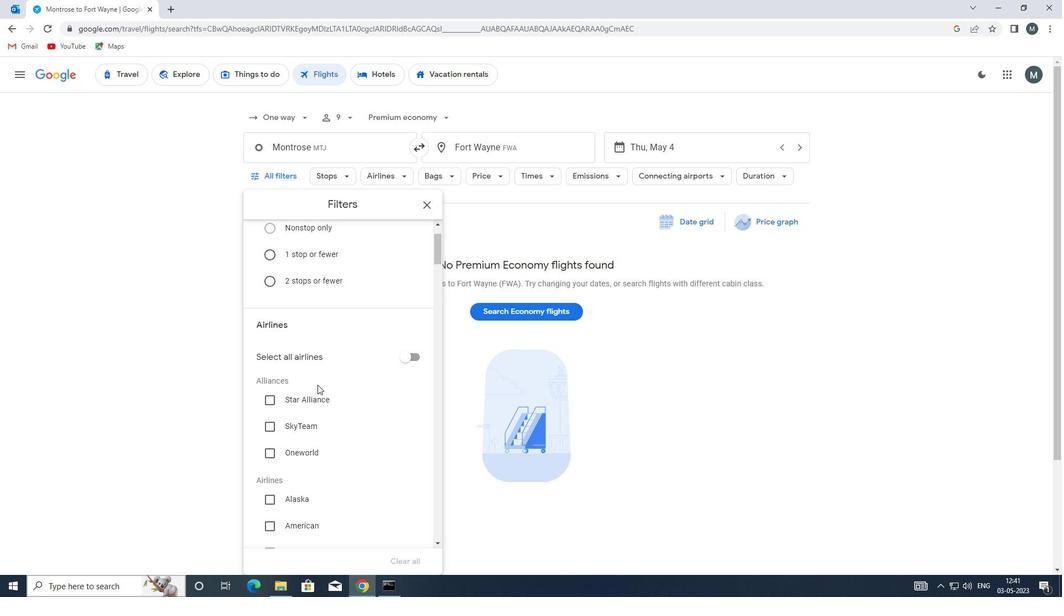 
Action: Mouse moved to (302, 384)
Screenshot: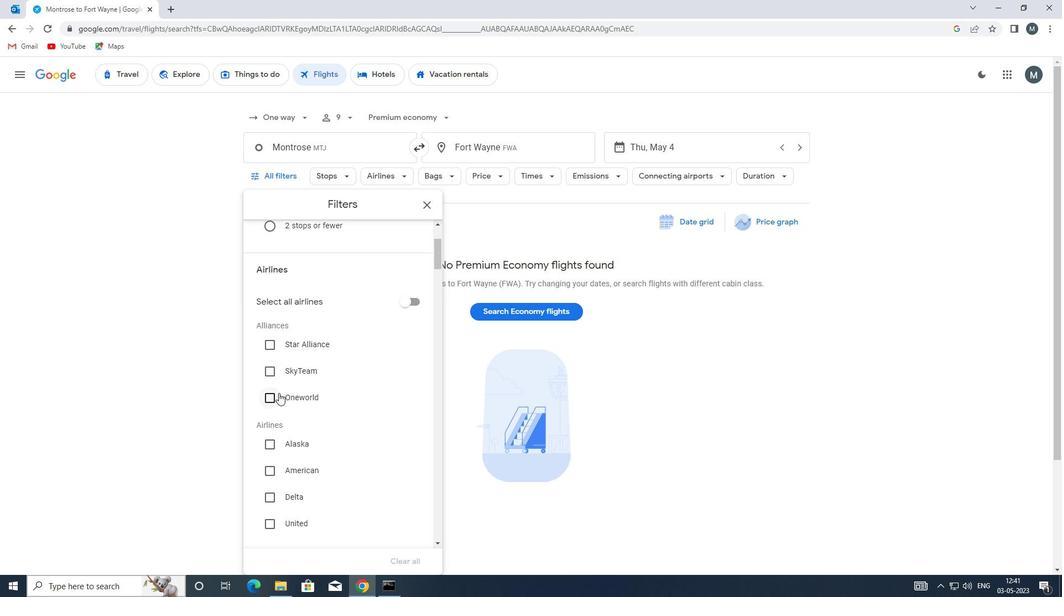 
Action: Mouse scrolled (302, 383) with delta (0, 0)
Screenshot: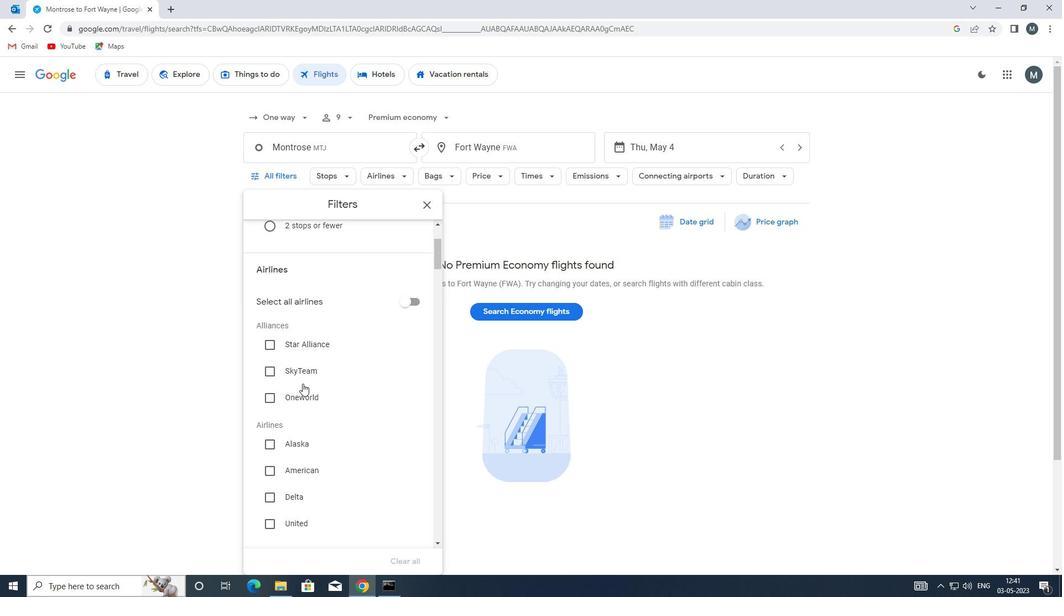 
Action: Mouse moved to (265, 388)
Screenshot: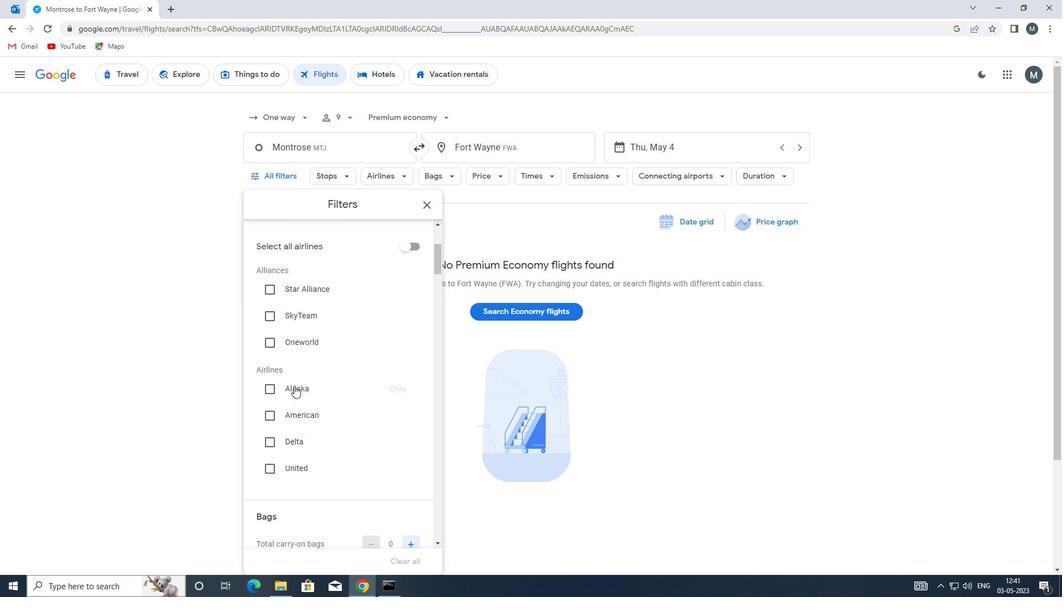 
Action: Mouse pressed left at (265, 388)
Screenshot: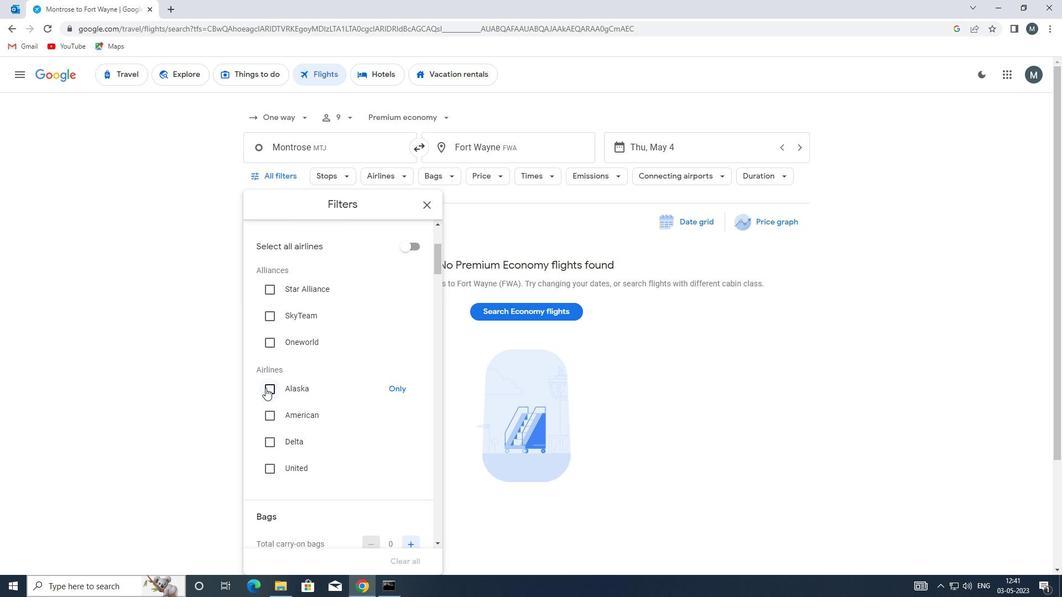 
Action: Mouse moved to (317, 380)
Screenshot: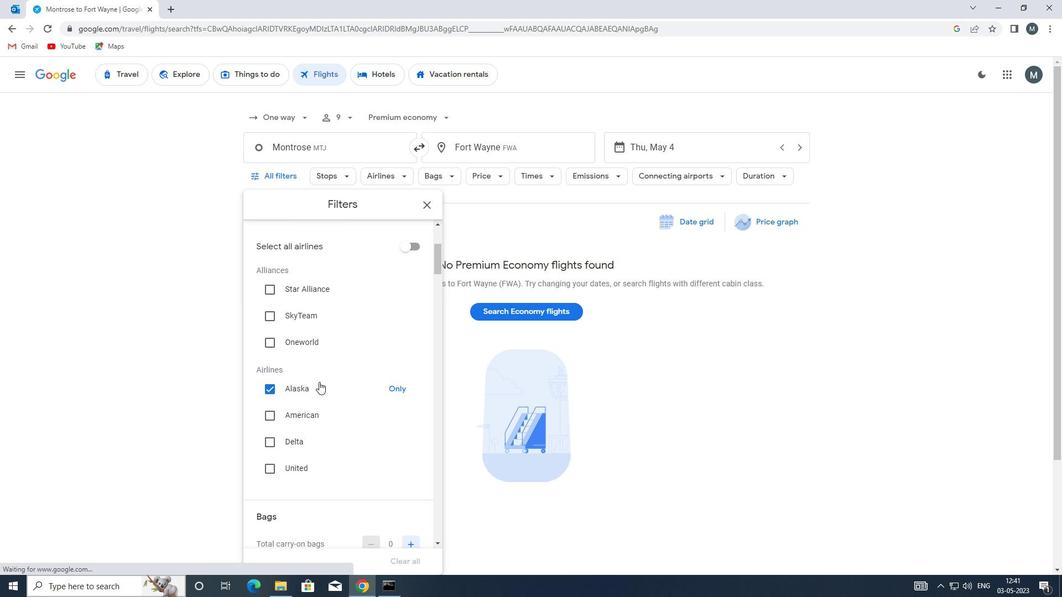 
Action: Mouse scrolled (317, 380) with delta (0, 0)
Screenshot: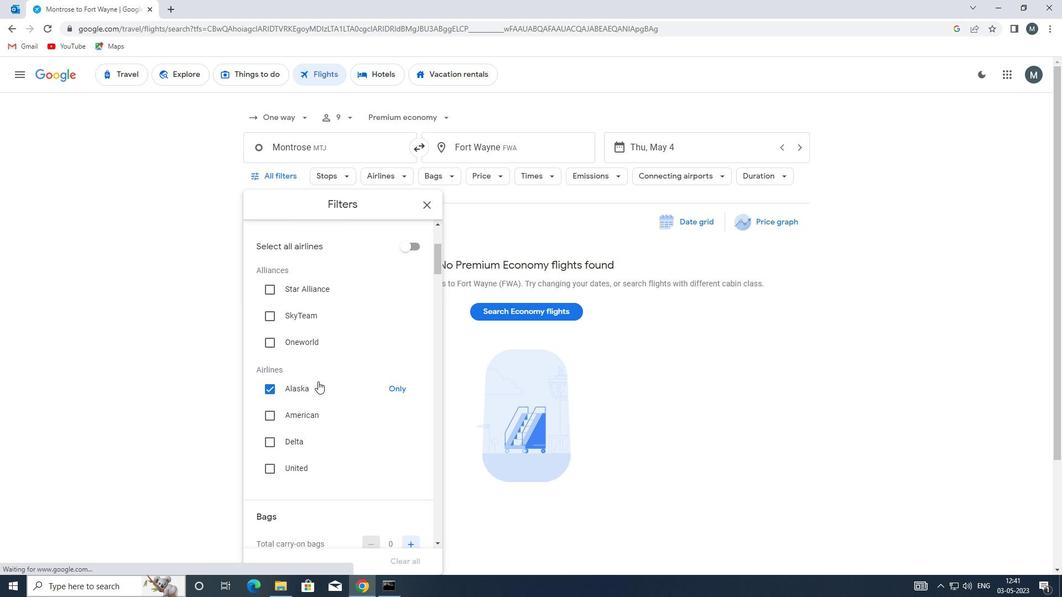 
Action: Mouse scrolled (317, 380) with delta (0, 0)
Screenshot: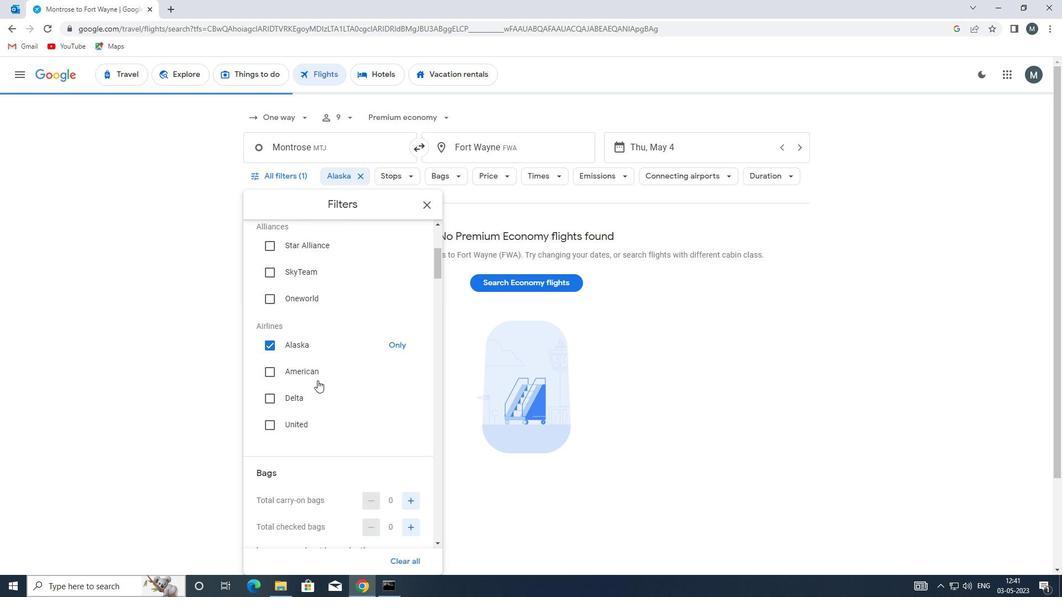 
Action: Mouse moved to (316, 381)
Screenshot: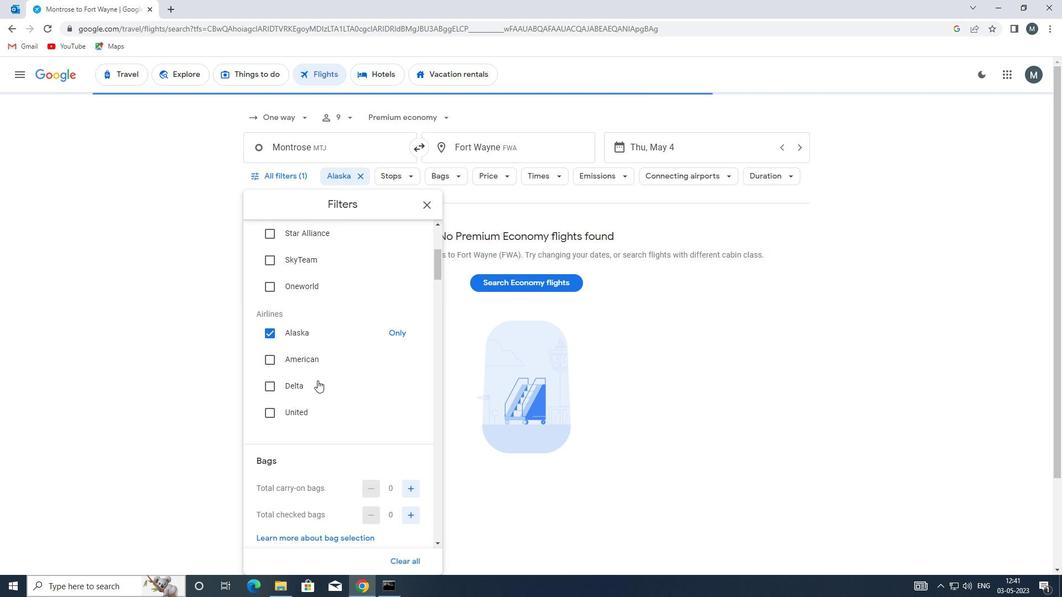 
Action: Mouse scrolled (316, 380) with delta (0, 0)
Screenshot: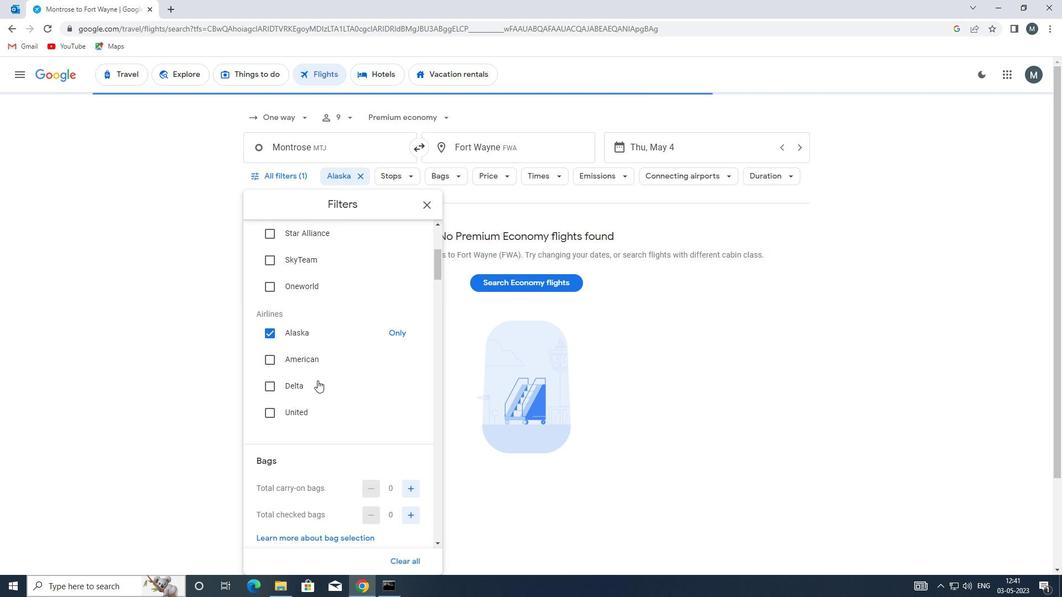 
Action: Mouse moved to (409, 376)
Screenshot: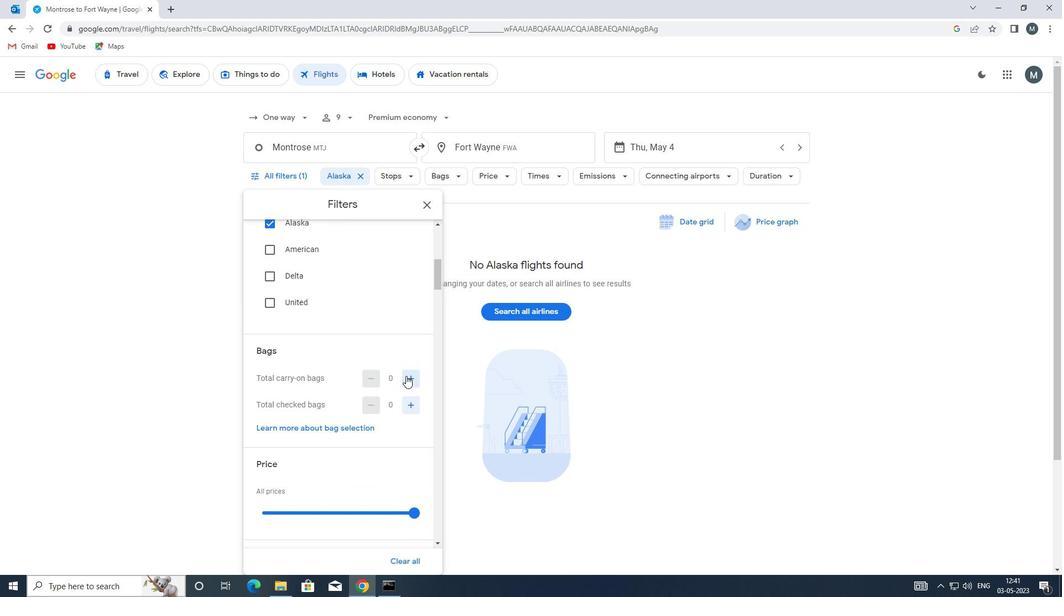 
Action: Mouse pressed left at (409, 376)
Screenshot: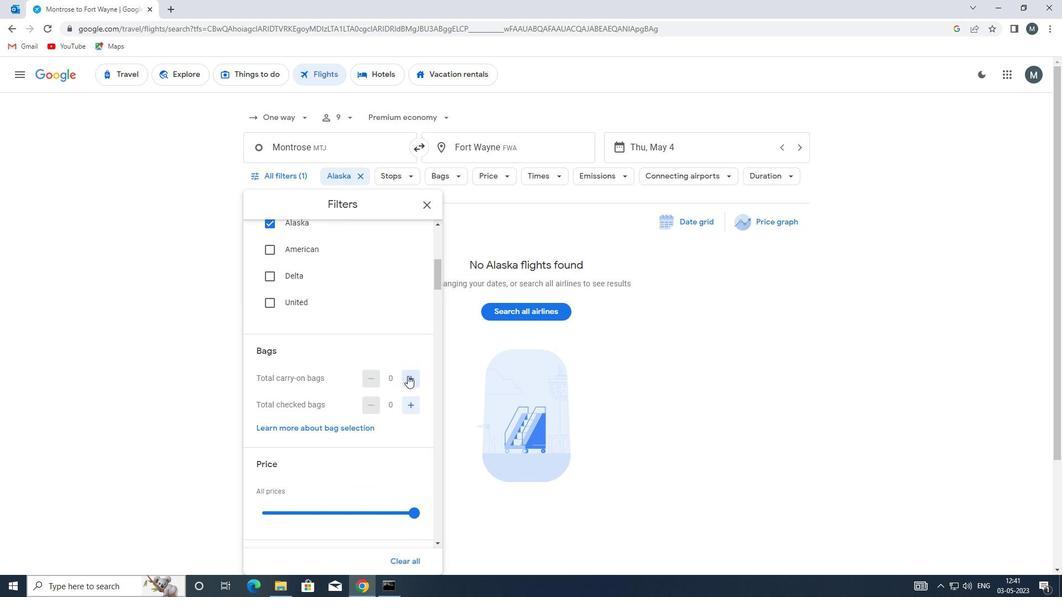 
Action: Mouse moved to (409, 377)
Screenshot: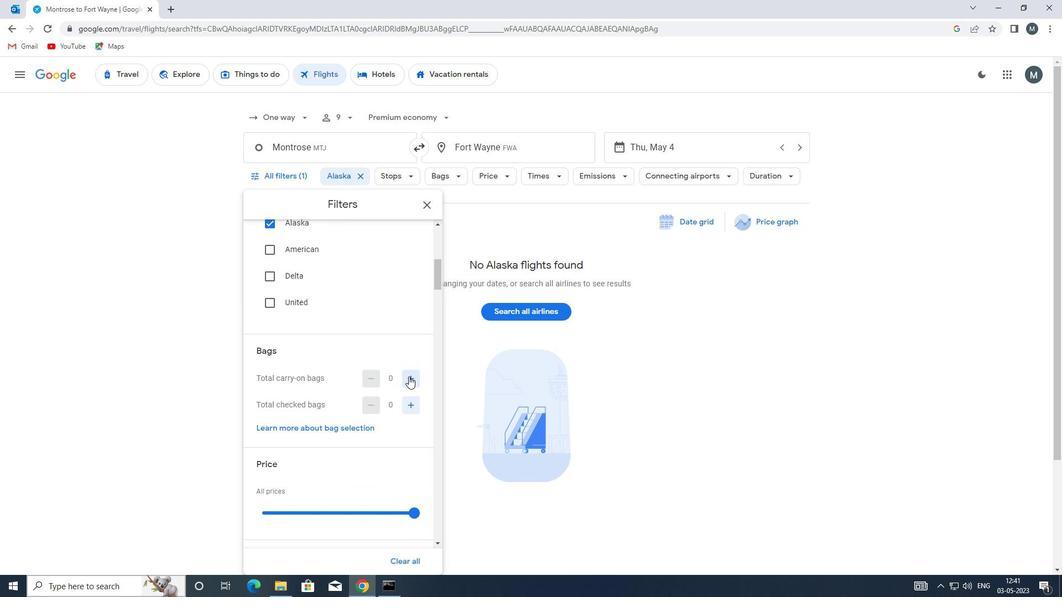 
Action: Mouse pressed left at (409, 377)
Screenshot: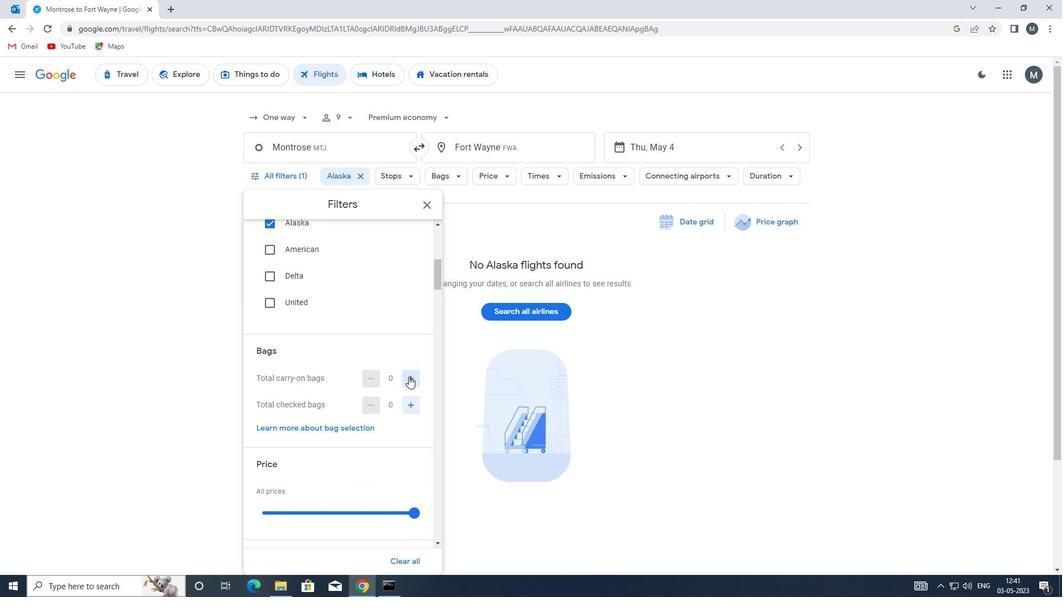 
Action: Mouse moved to (343, 359)
Screenshot: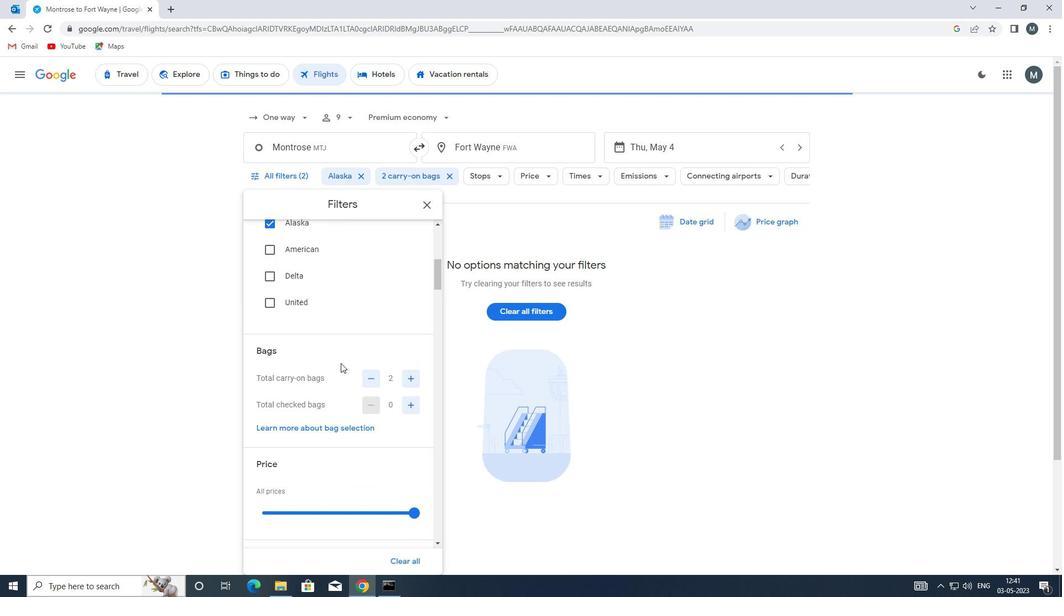 
Action: Mouse scrolled (343, 359) with delta (0, 0)
Screenshot: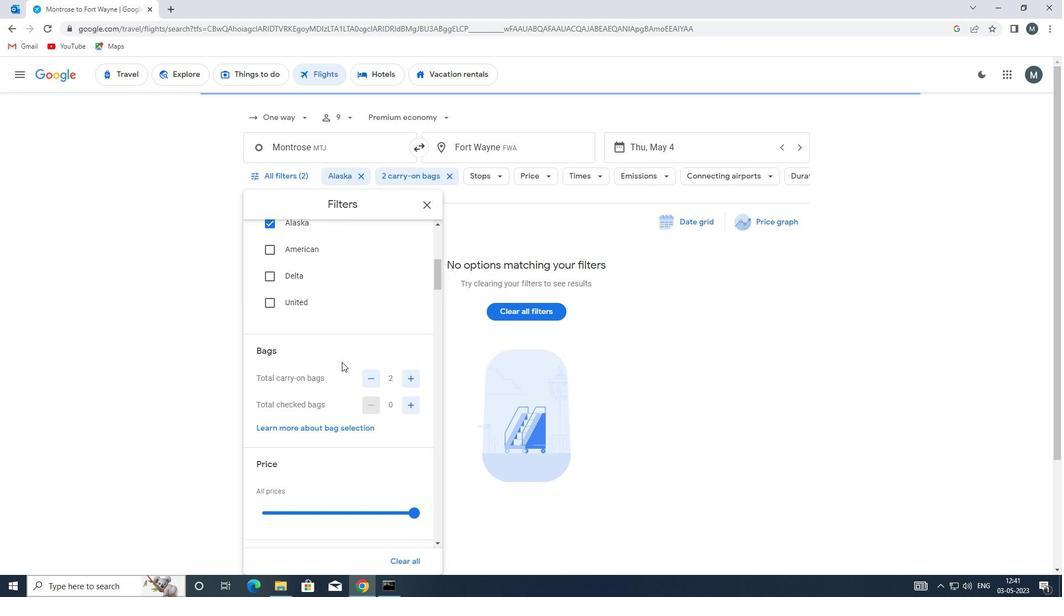
Action: Mouse moved to (343, 360)
Screenshot: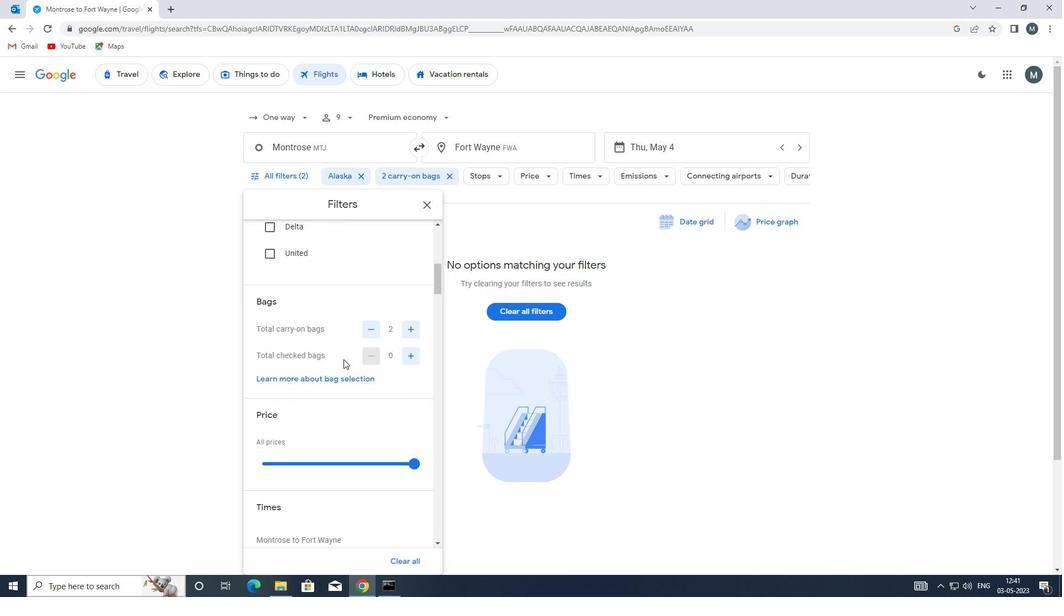 
Action: Mouse scrolled (343, 360) with delta (0, 0)
Screenshot: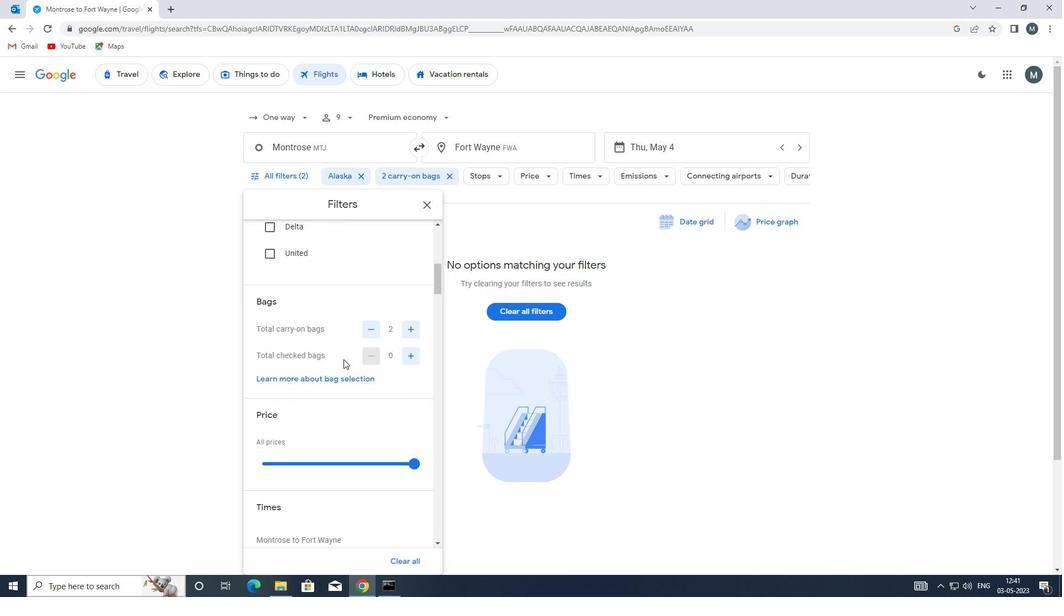 
Action: Mouse moved to (305, 373)
Screenshot: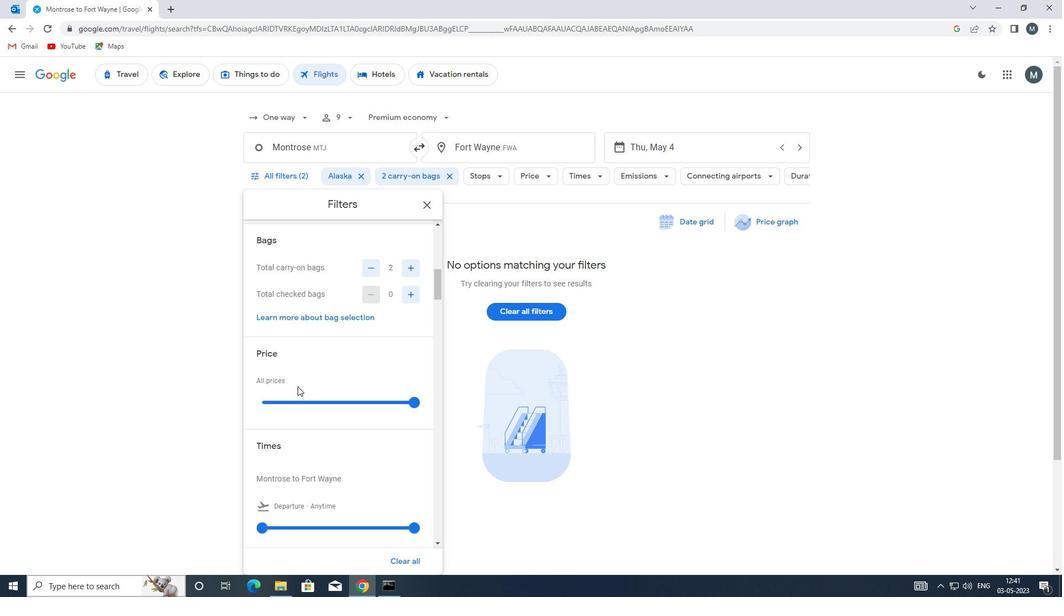 
Action: Mouse scrolled (305, 373) with delta (0, 0)
Screenshot: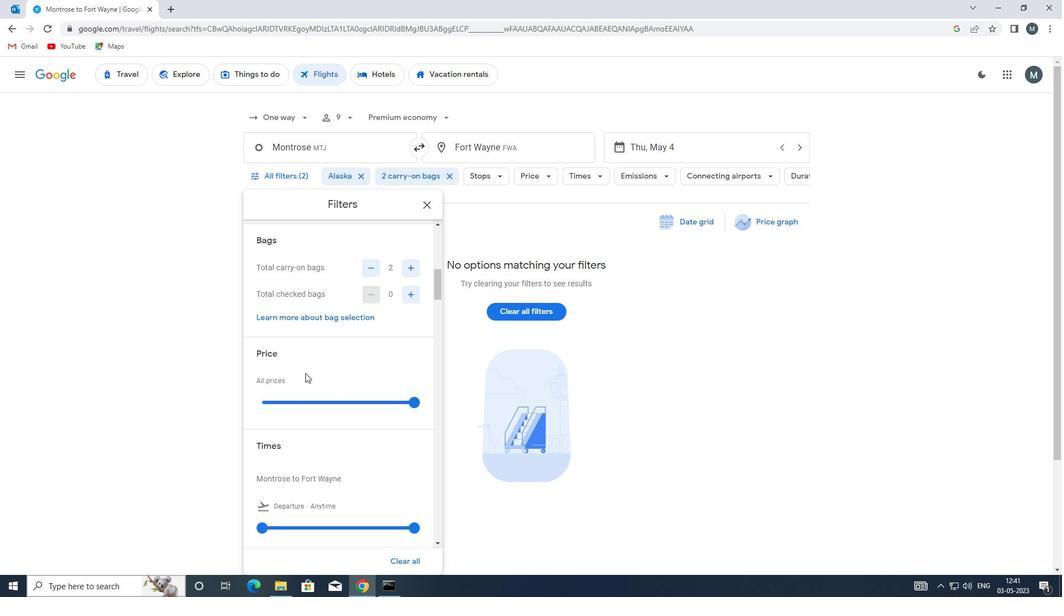 
Action: Mouse moved to (310, 346)
Screenshot: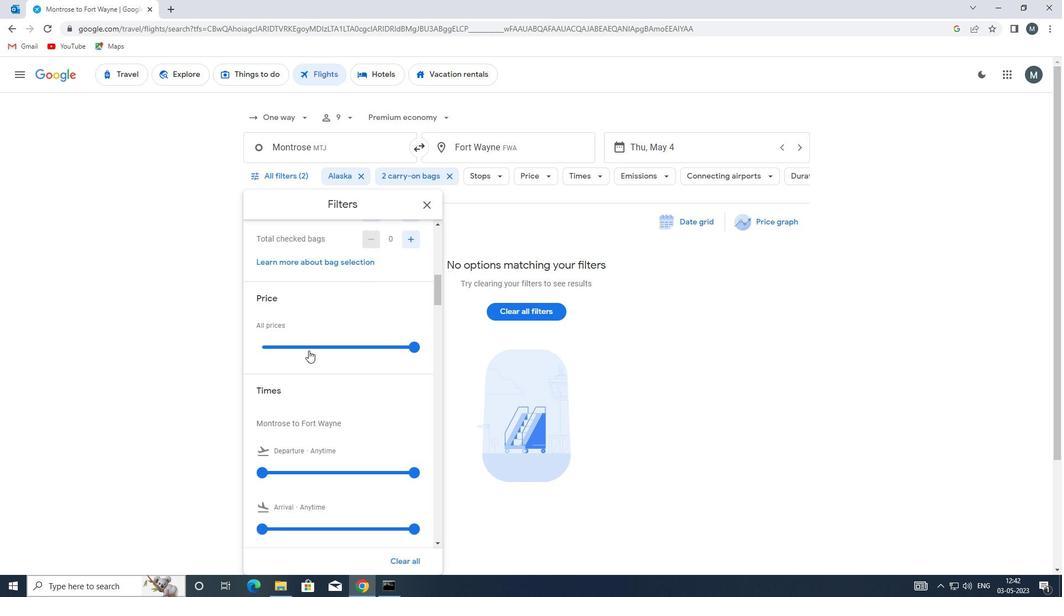 
Action: Mouse pressed left at (310, 346)
Screenshot: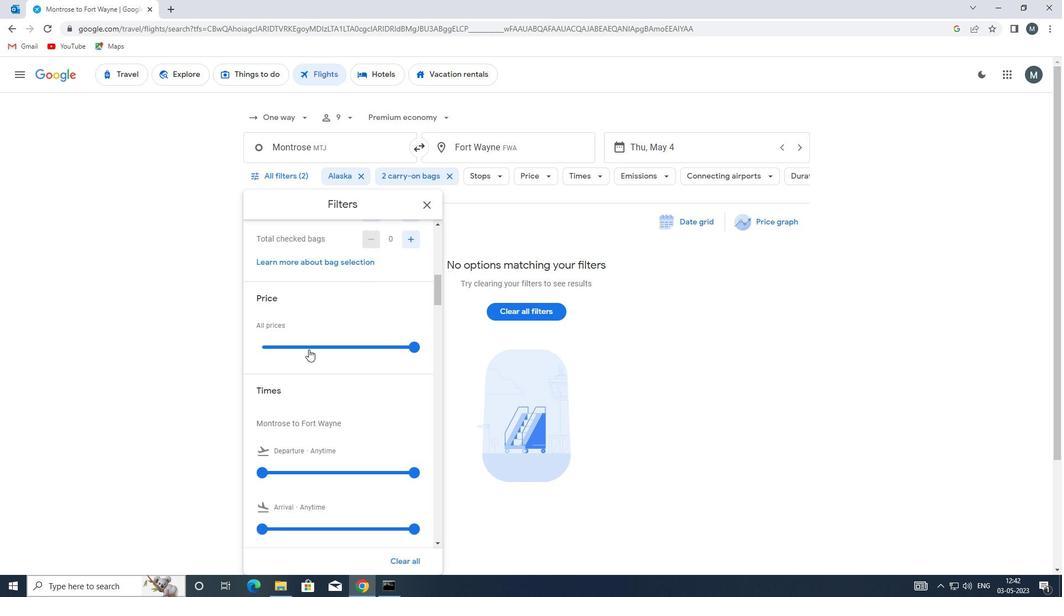 
Action: Mouse pressed left at (310, 346)
Screenshot: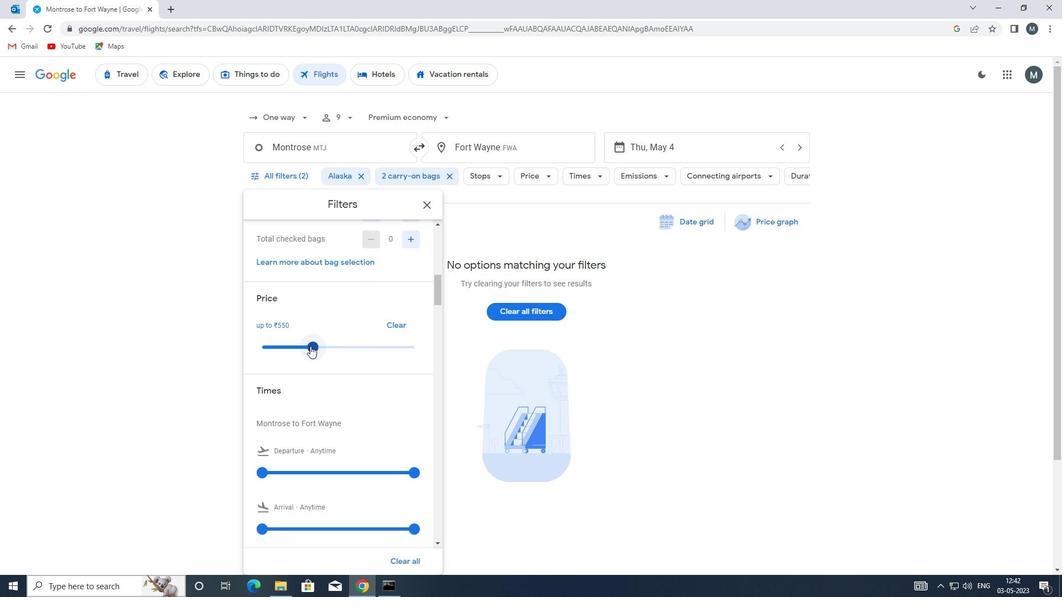 
Action: Mouse moved to (332, 349)
Screenshot: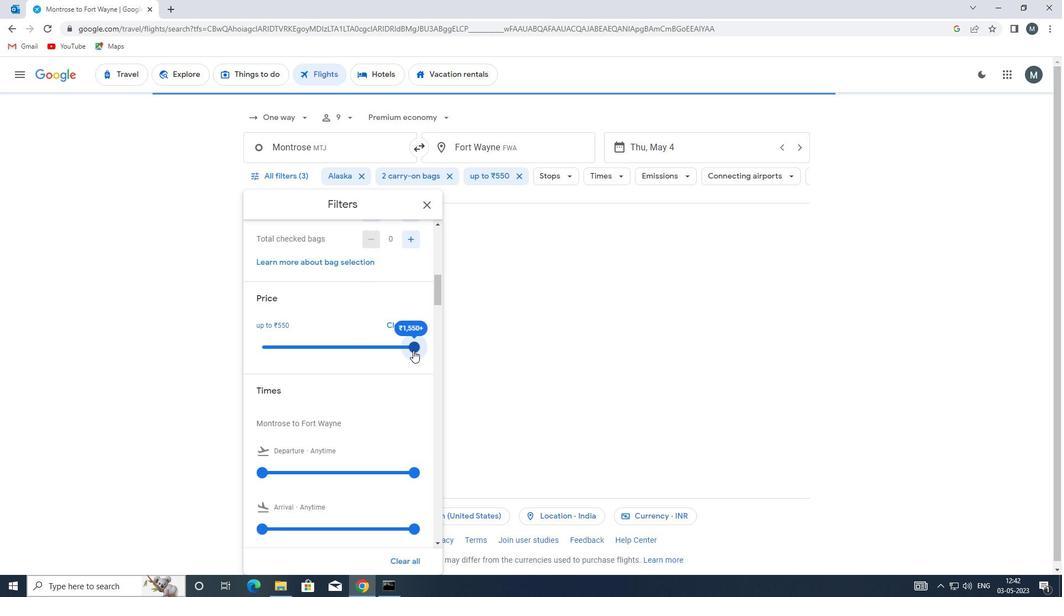 
Action: Mouse scrolled (332, 349) with delta (0, 0)
Screenshot: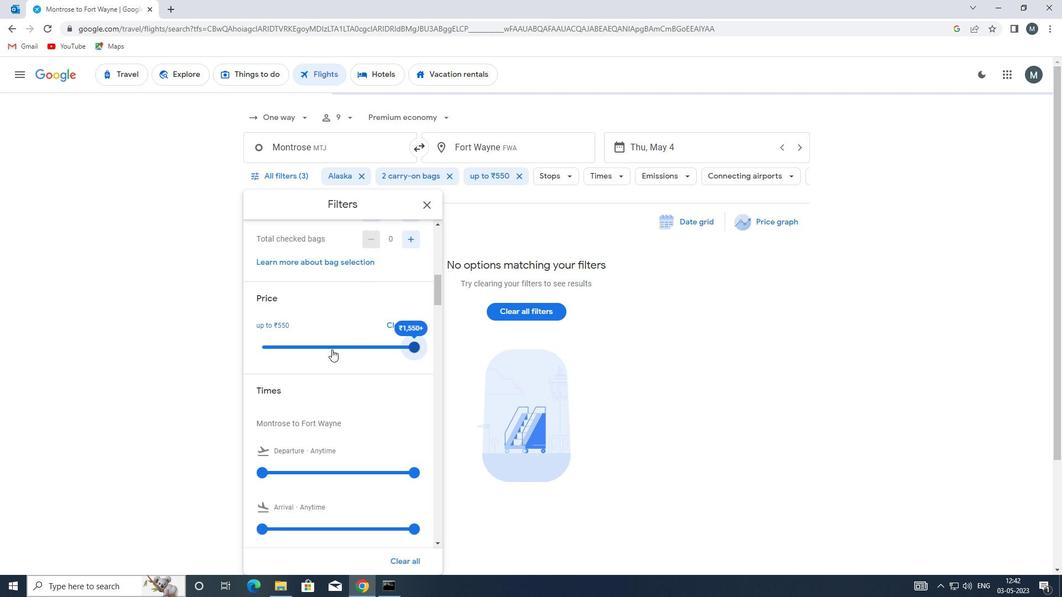 
Action: Mouse moved to (328, 349)
Screenshot: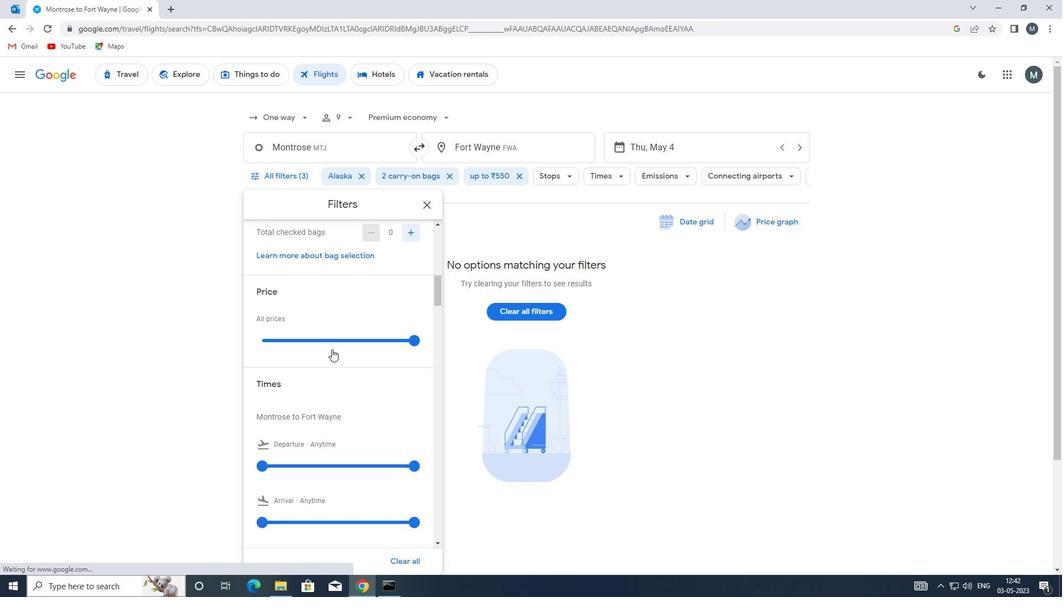 
Action: Mouse scrolled (328, 349) with delta (0, 0)
Screenshot: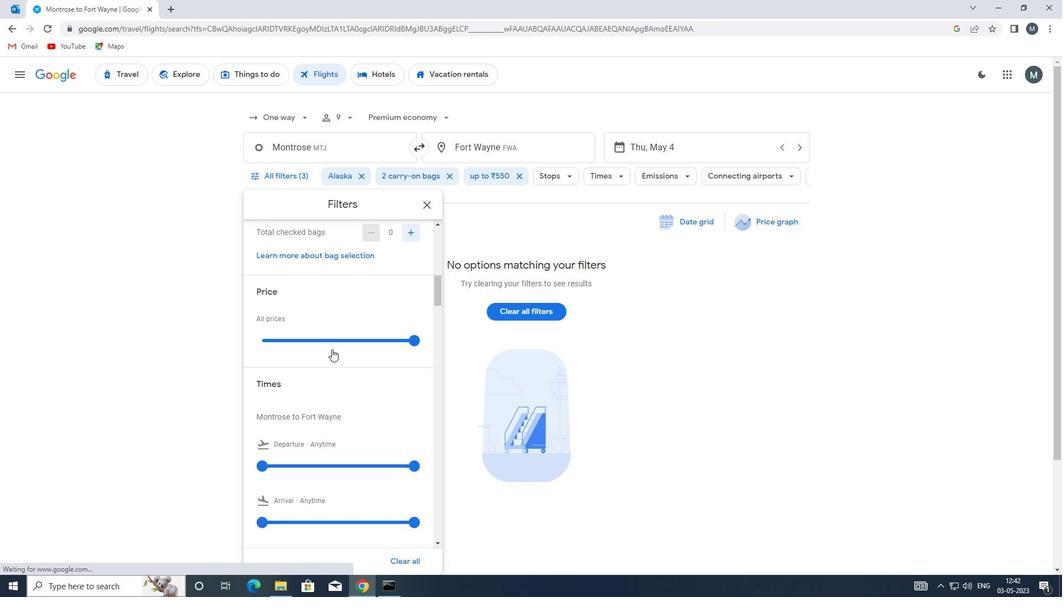 
Action: Mouse moved to (313, 349)
Screenshot: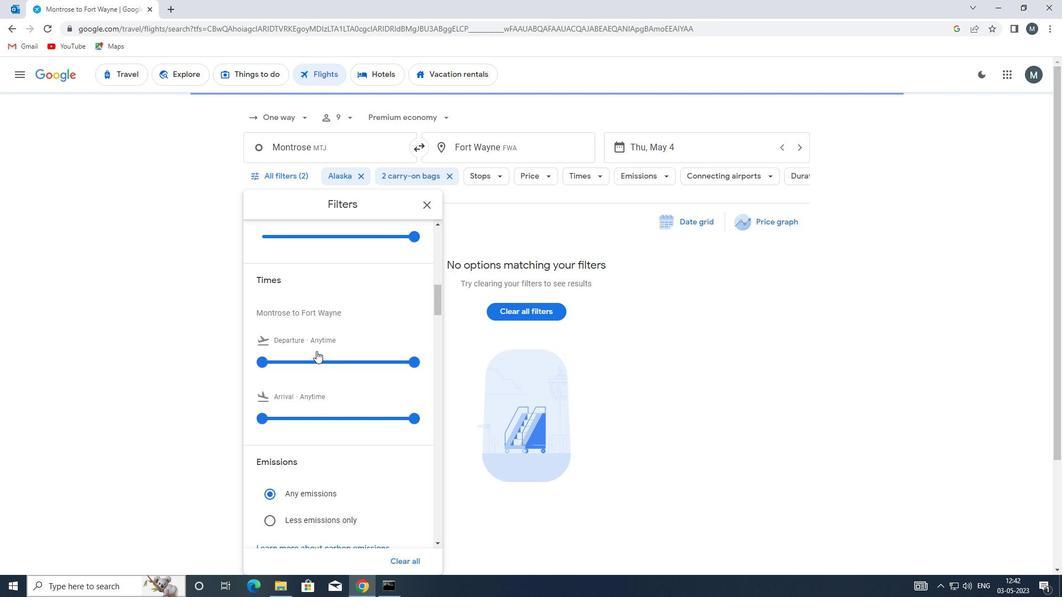 
Action: Mouse scrolled (313, 349) with delta (0, 0)
Screenshot: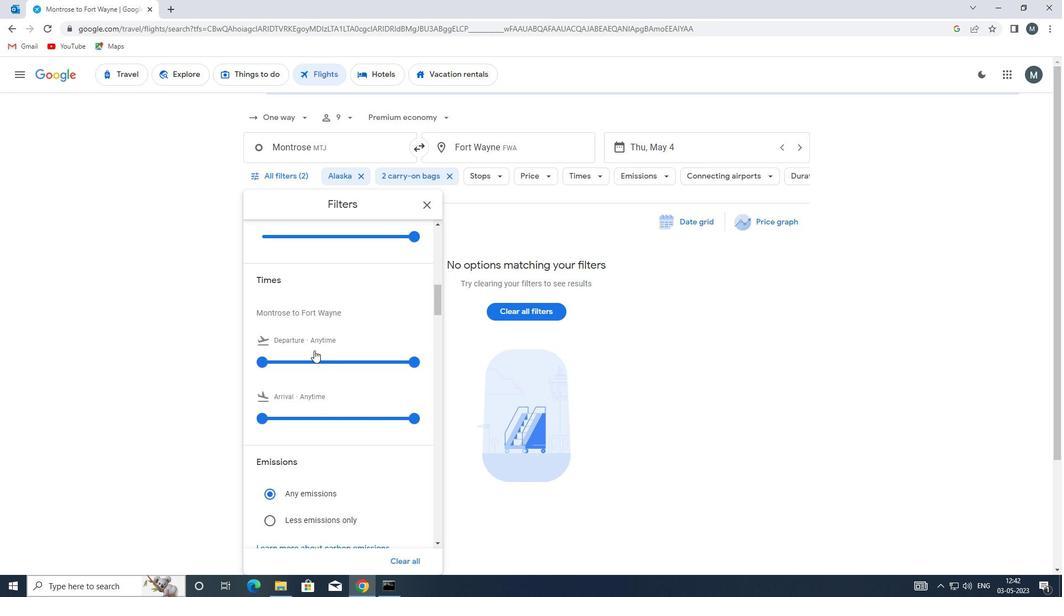 
Action: Mouse moved to (268, 304)
Screenshot: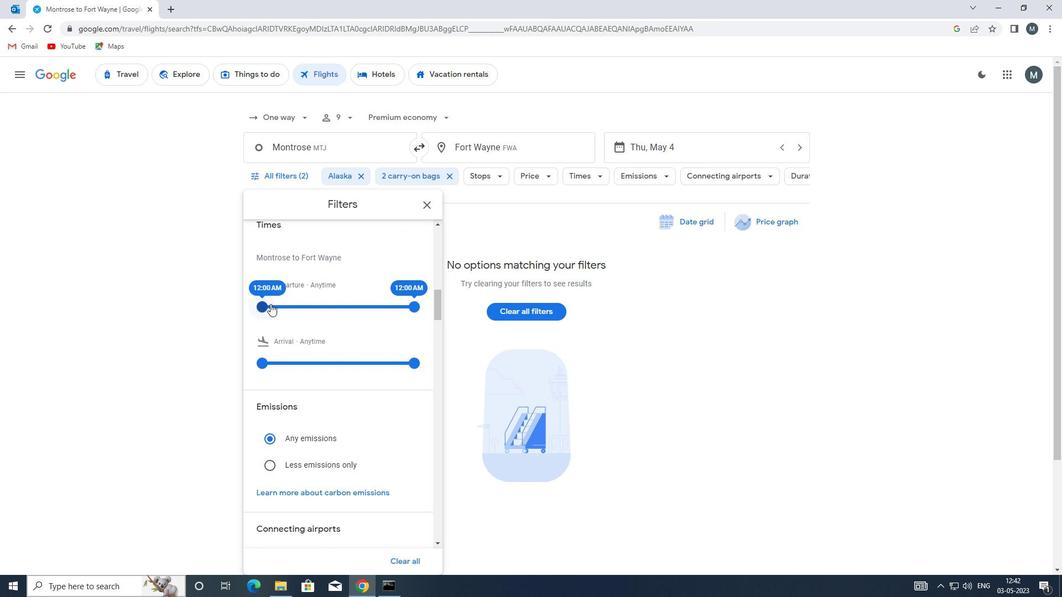 
Action: Mouse pressed left at (268, 304)
Screenshot: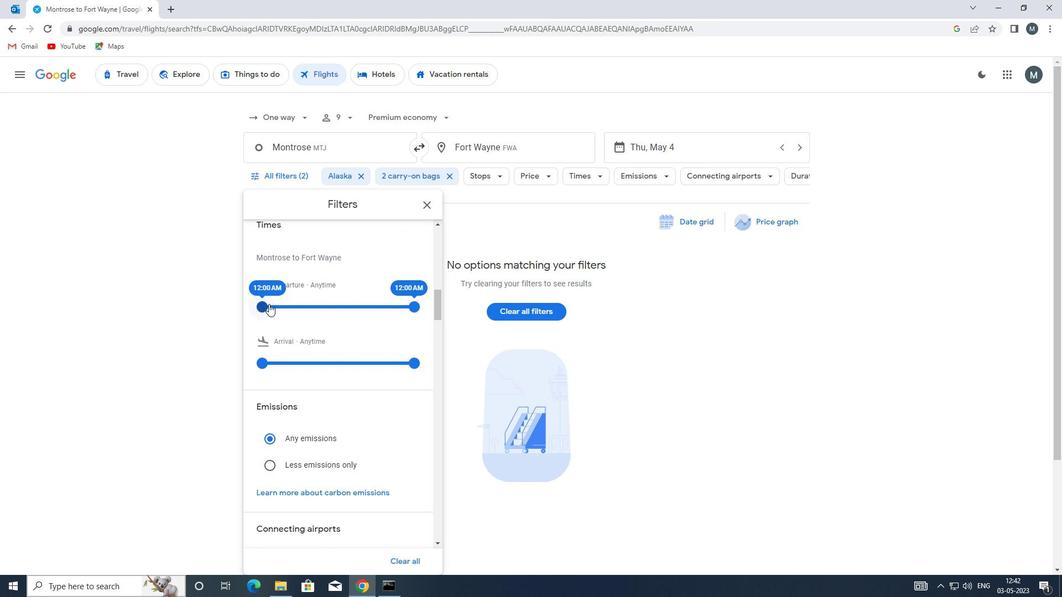 
Action: Mouse moved to (417, 307)
Screenshot: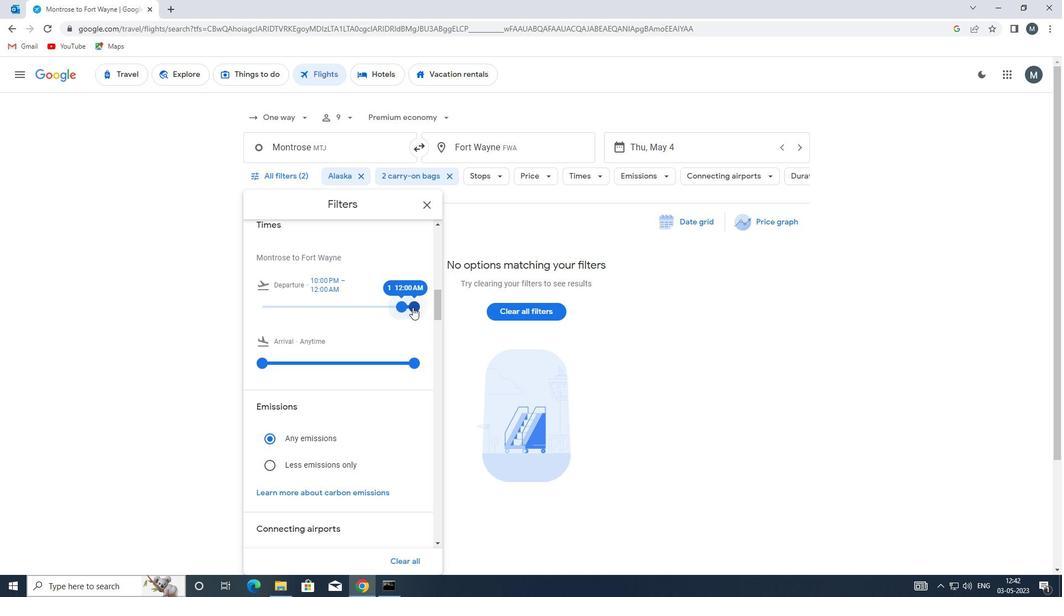 
Action: Mouse pressed left at (417, 307)
Screenshot: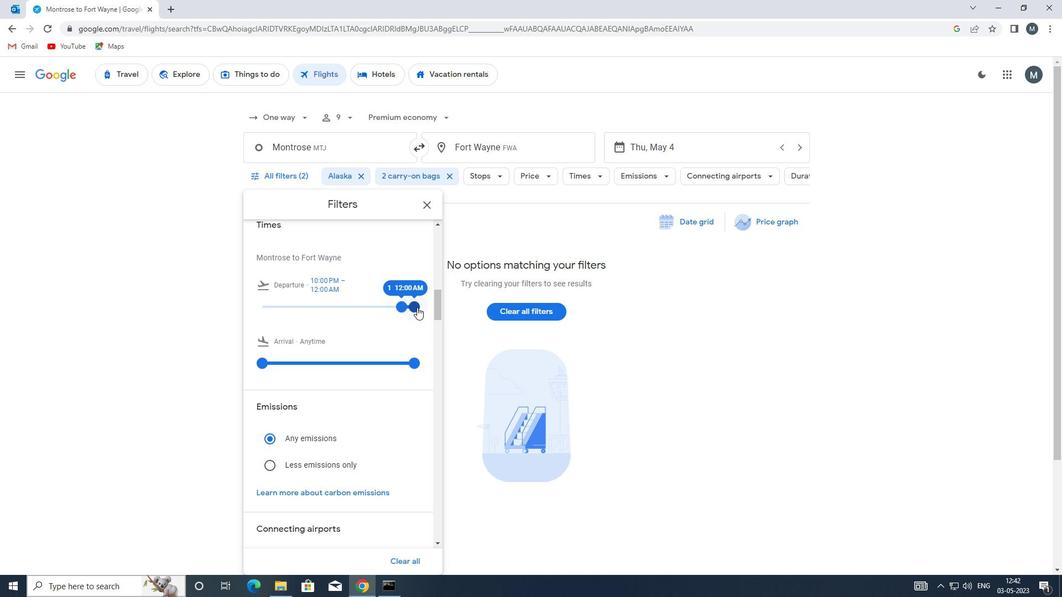 
Action: Mouse moved to (383, 308)
Screenshot: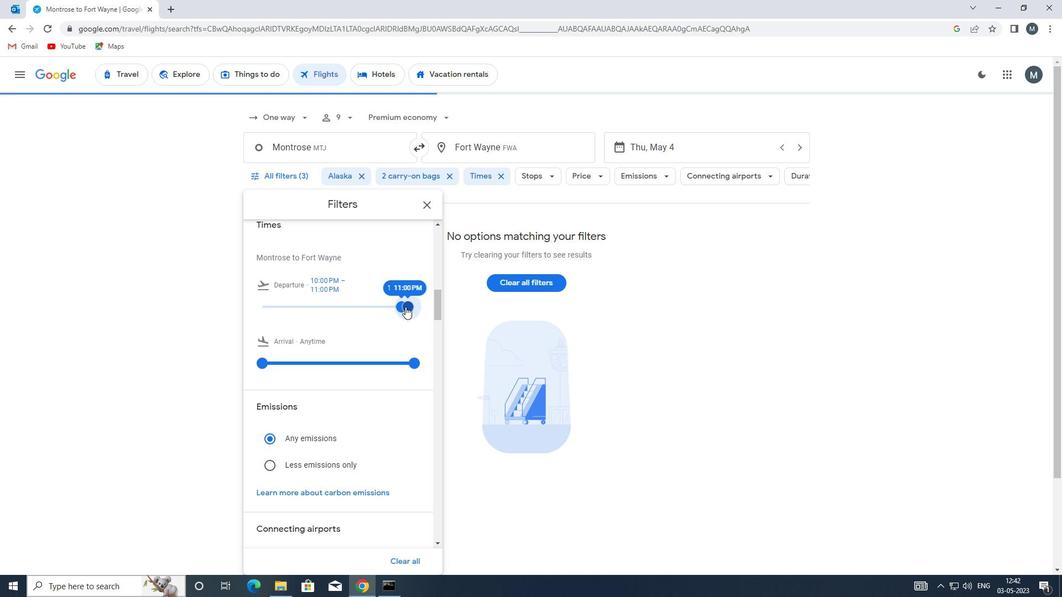 
Action: Mouse scrolled (383, 307) with delta (0, 0)
Screenshot: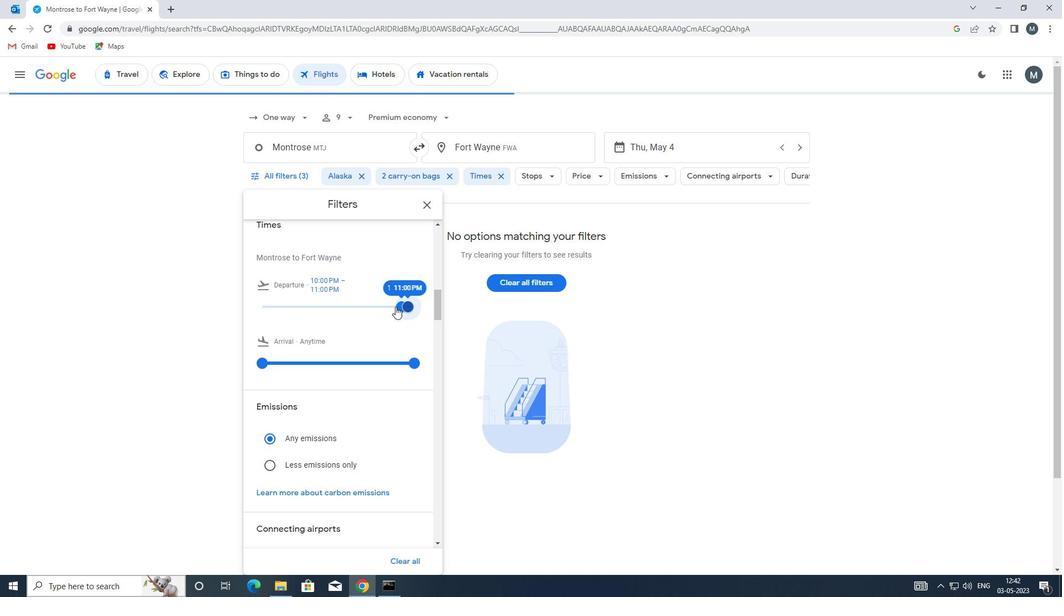 
Action: Mouse moved to (425, 206)
Screenshot: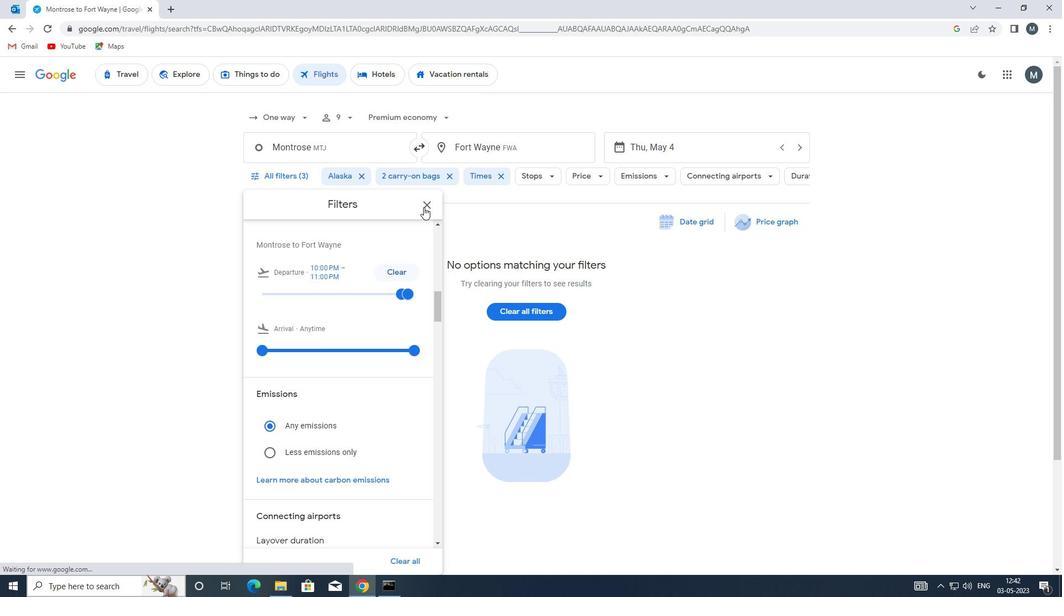
Action: Mouse pressed left at (425, 206)
Screenshot: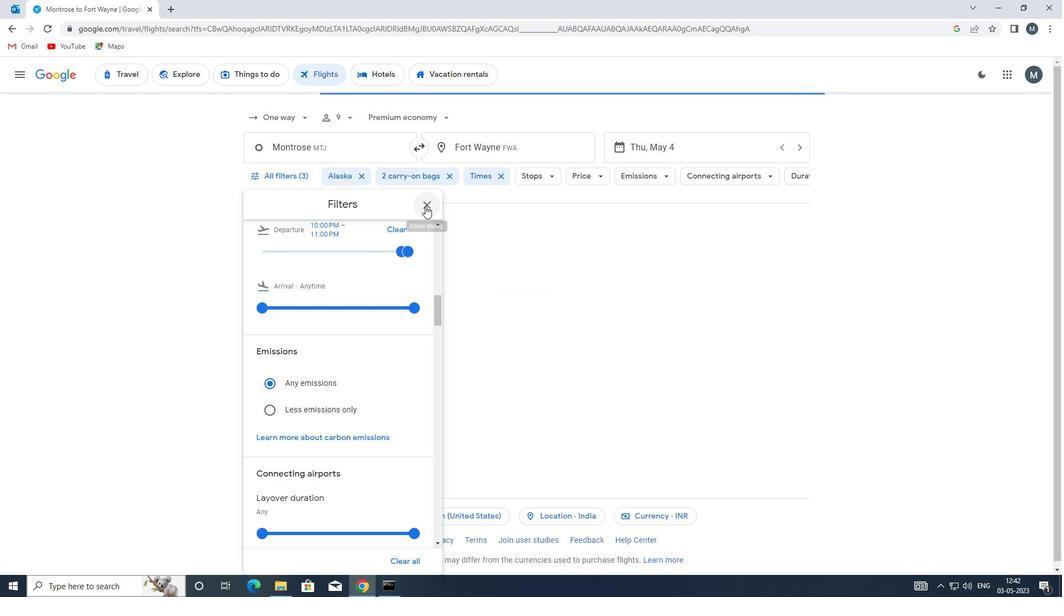 
